 Task: Forward email as attachment with the signature Eleanor Wilson with the subject Request for a transfer from softage.1@softage.net to softage.4@softage.net with the message Can you please provide me with an update on the projects resource allocation?
Action: Mouse moved to (941, 85)
Screenshot: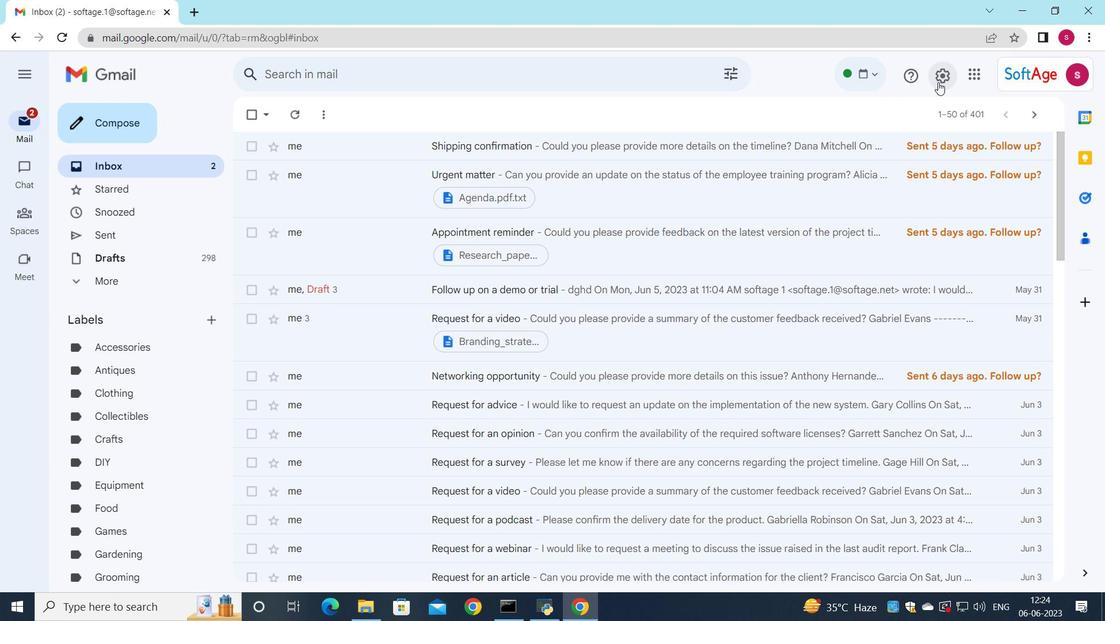 
Action: Mouse pressed left at (941, 85)
Screenshot: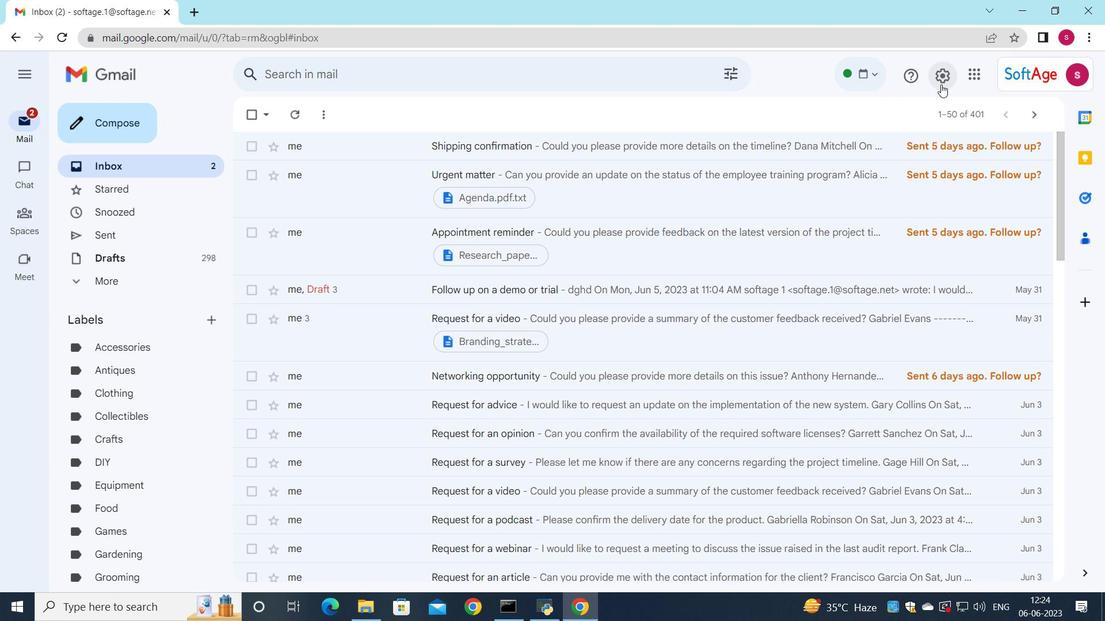 
Action: Mouse moved to (931, 155)
Screenshot: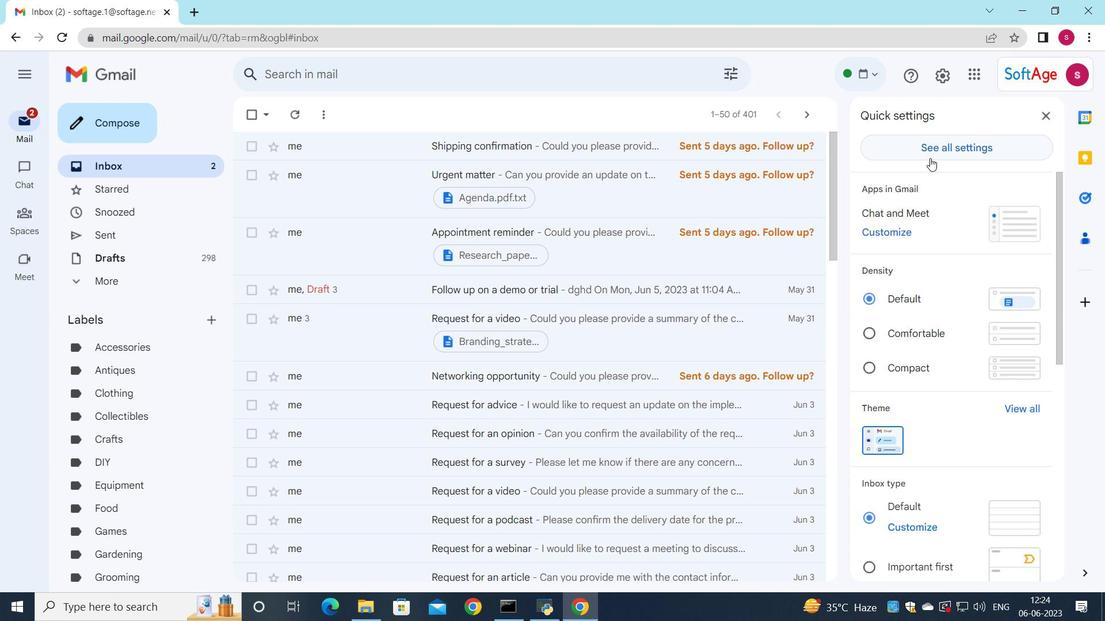 
Action: Mouse pressed left at (931, 155)
Screenshot: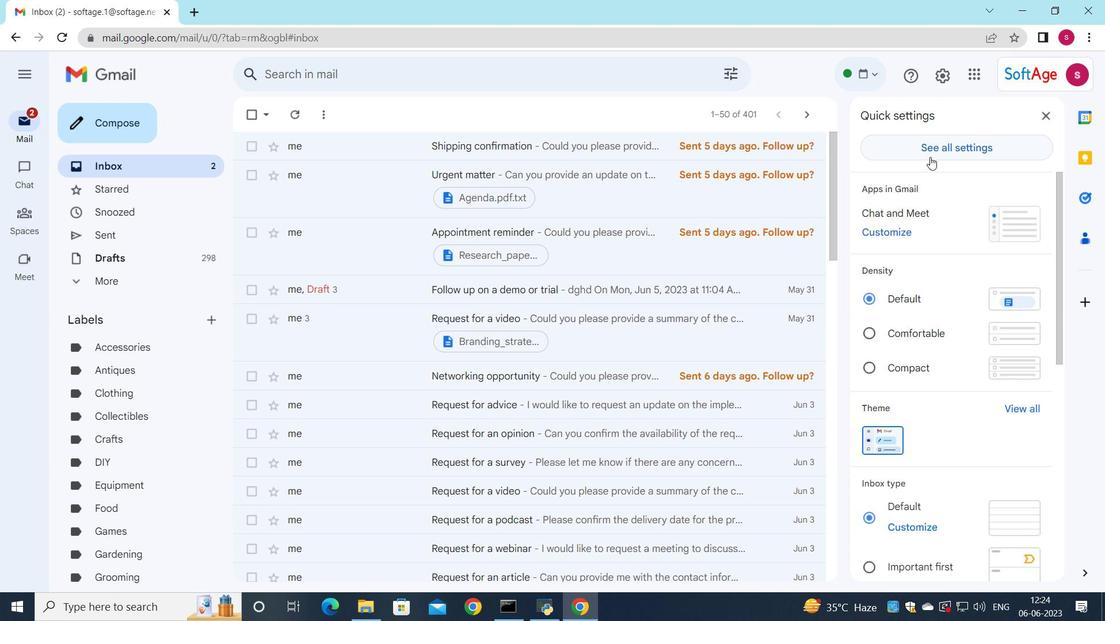 
Action: Mouse moved to (757, 222)
Screenshot: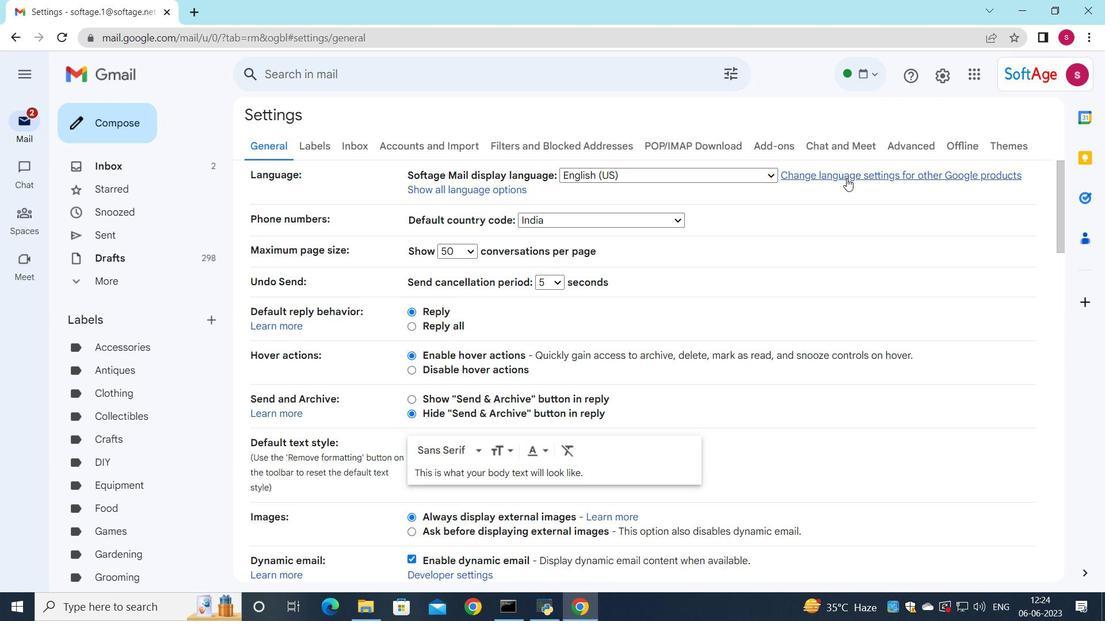 
Action: Mouse scrolled (769, 207) with delta (0, 0)
Screenshot: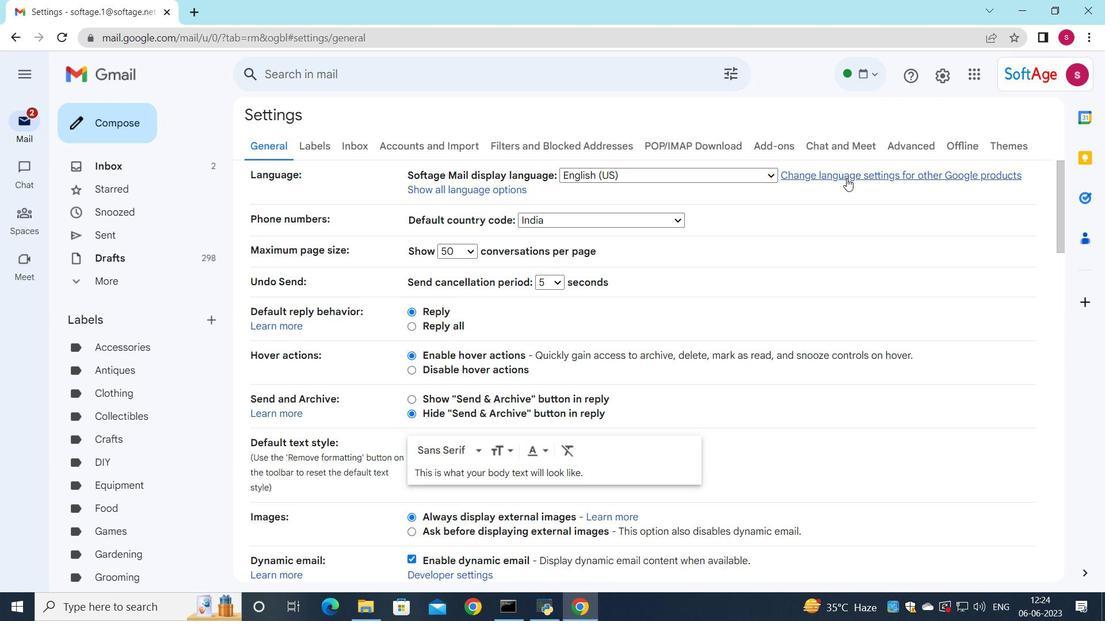 
Action: Mouse moved to (755, 224)
Screenshot: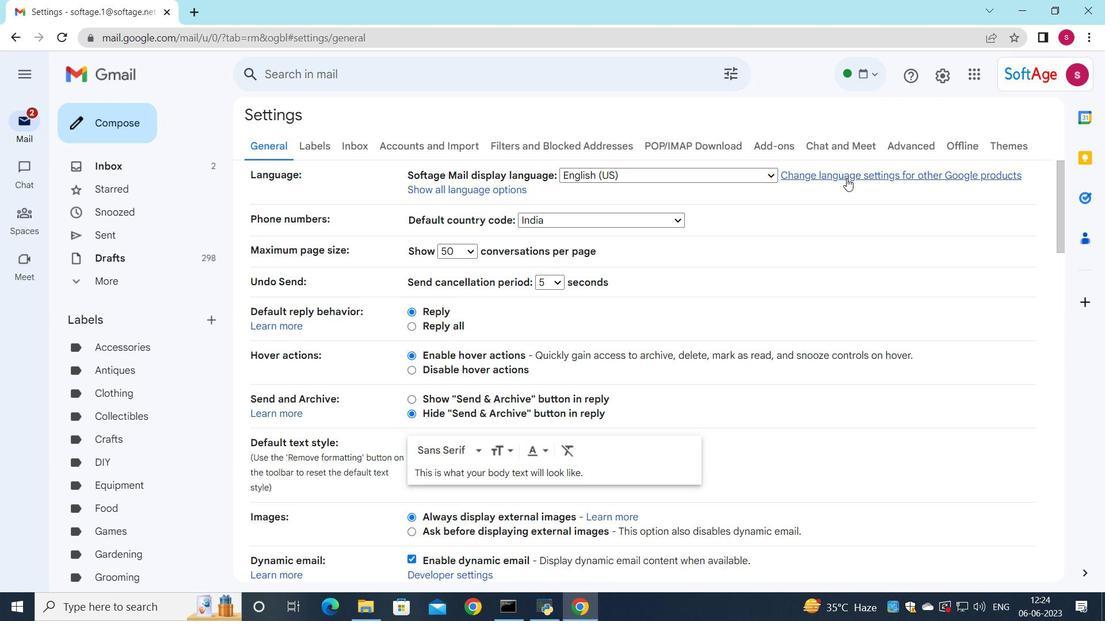
Action: Mouse scrolled (764, 211) with delta (0, 0)
Screenshot: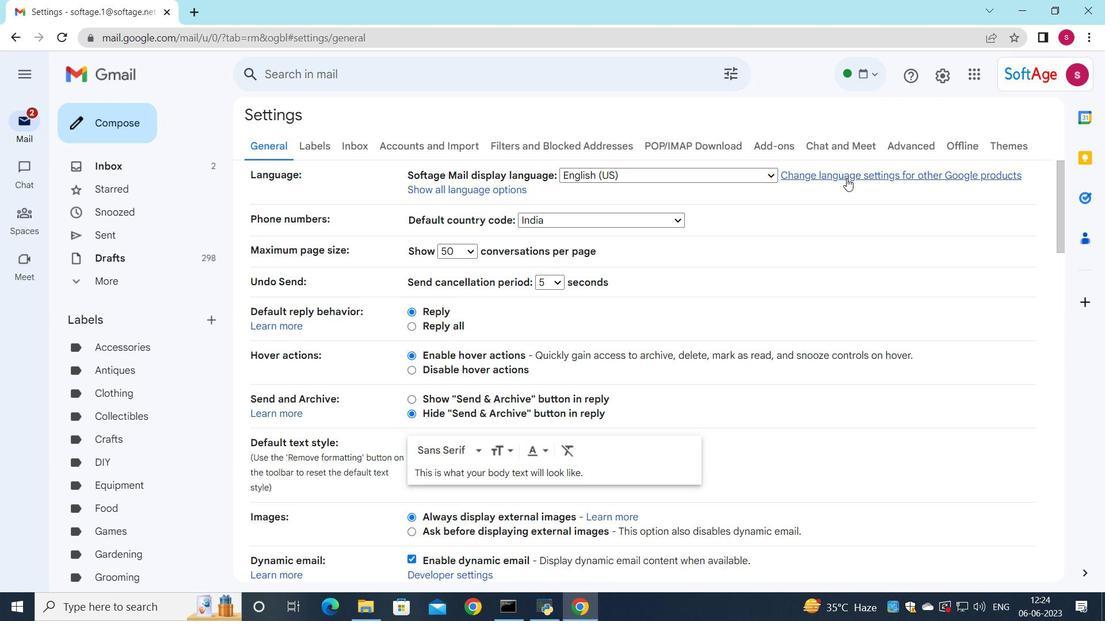 
Action: Mouse moved to (753, 227)
Screenshot: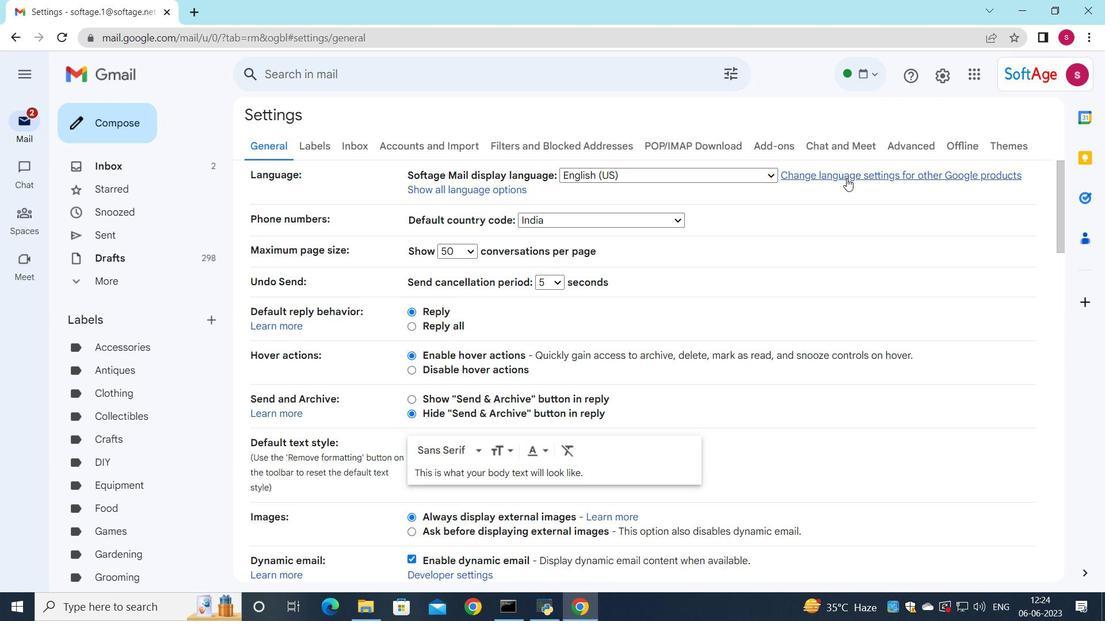 
Action: Mouse scrolled (760, 217) with delta (0, 0)
Screenshot: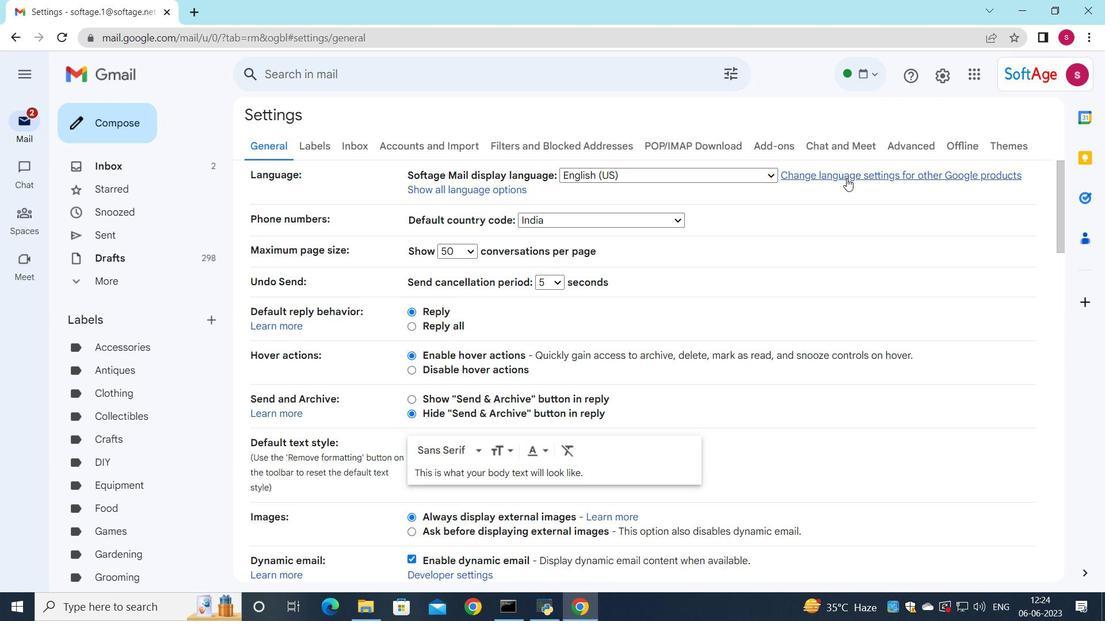 
Action: Mouse moved to (717, 253)
Screenshot: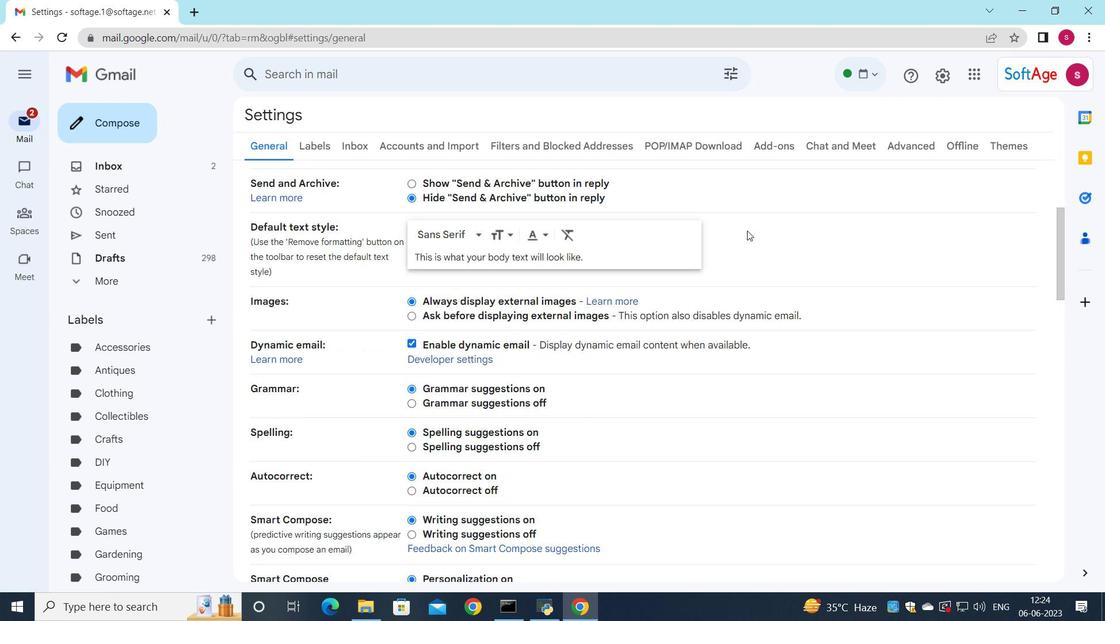 
Action: Mouse scrolled (717, 252) with delta (0, 0)
Screenshot: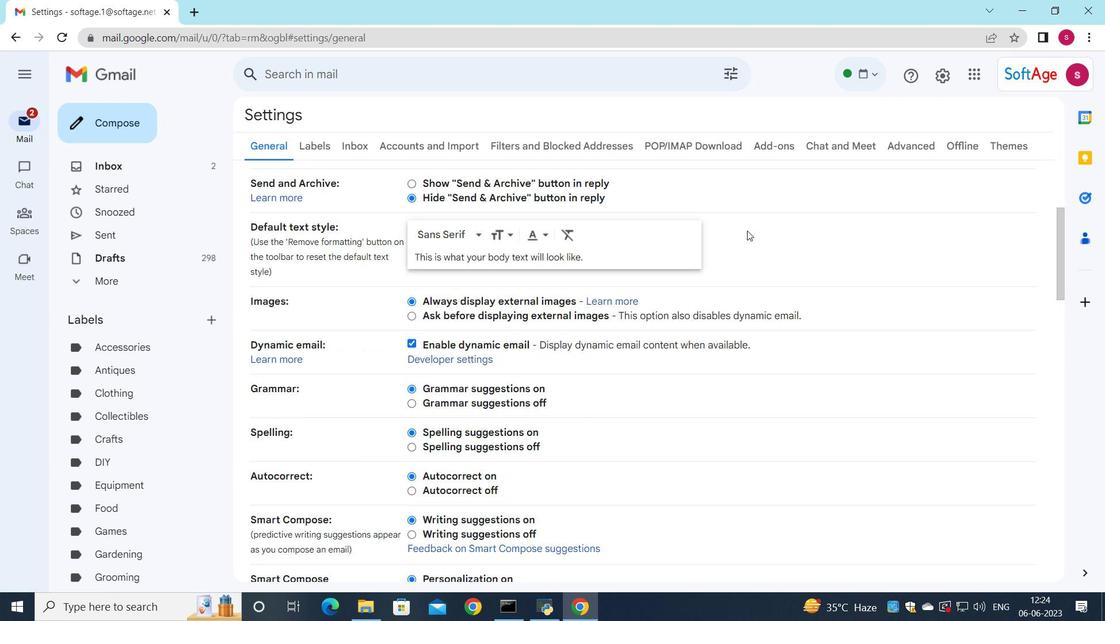 
Action: Mouse moved to (714, 258)
Screenshot: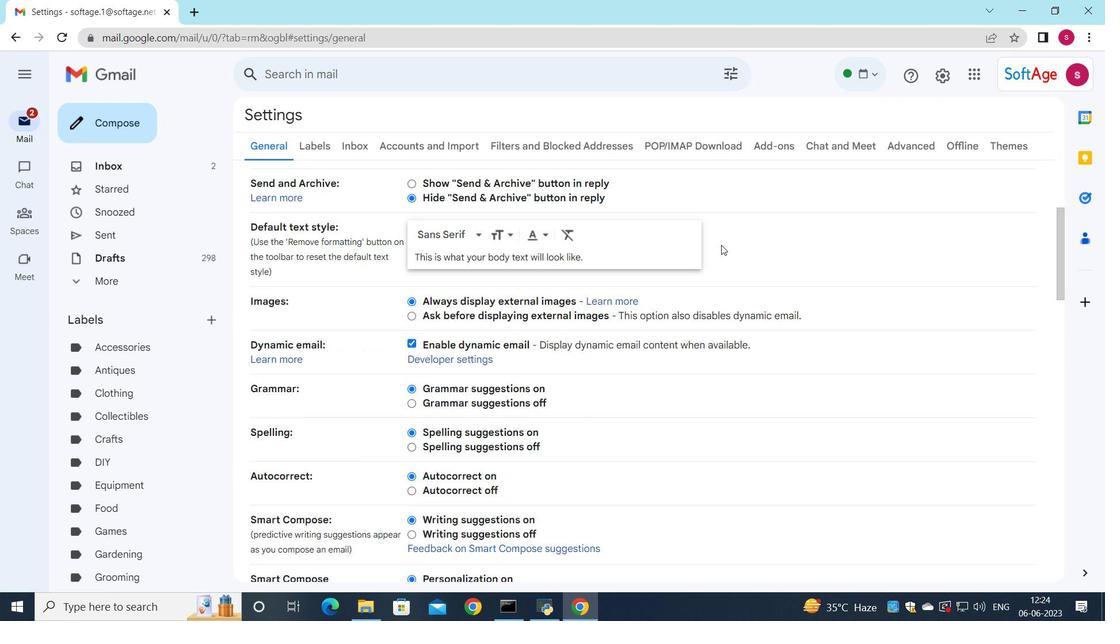 
Action: Mouse scrolled (714, 257) with delta (0, 0)
Screenshot: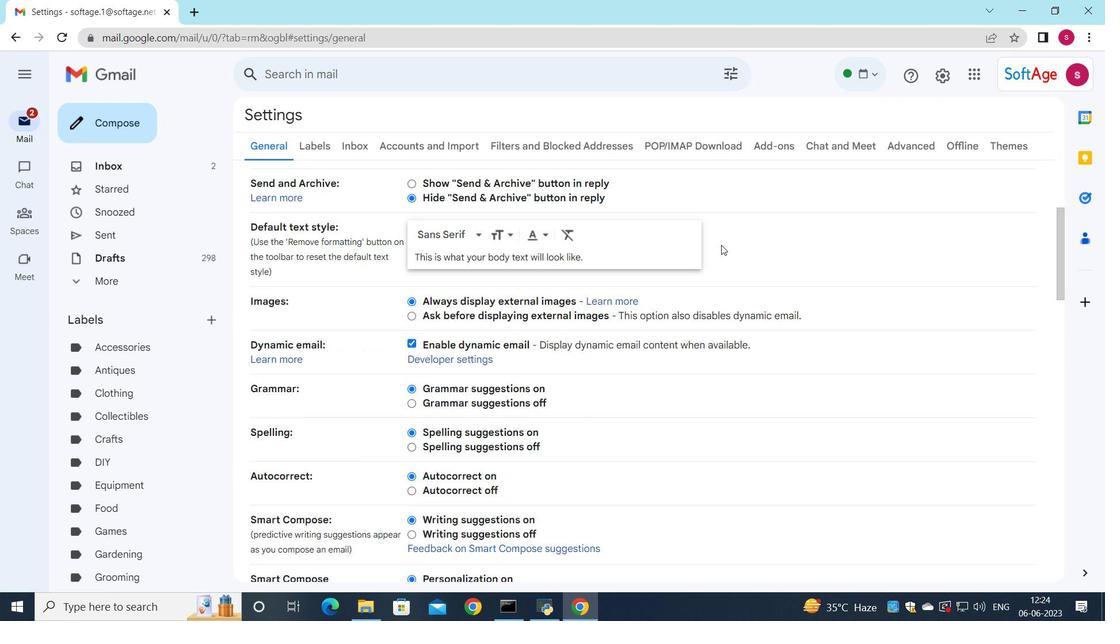 
Action: Mouse moved to (702, 282)
Screenshot: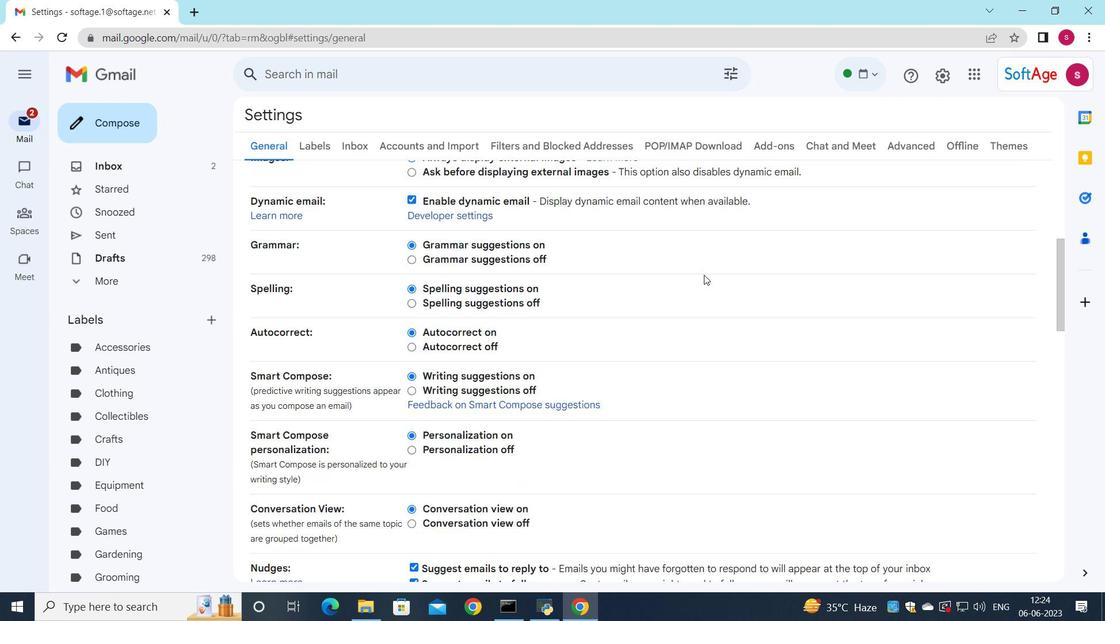 
Action: Mouse scrolled (702, 282) with delta (0, 0)
Screenshot: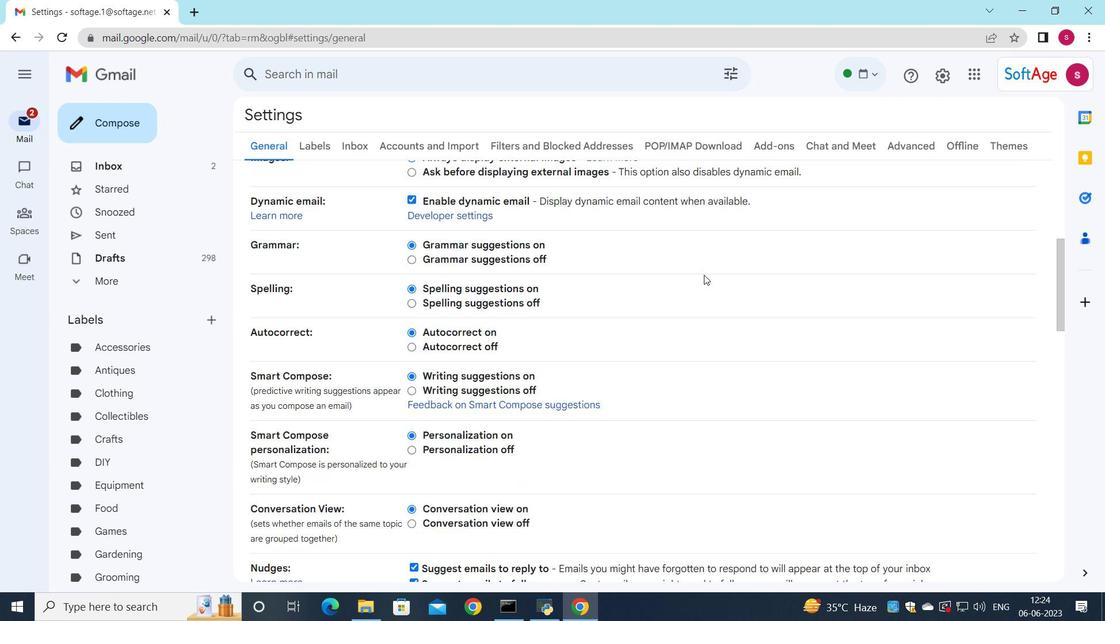 
Action: Mouse moved to (700, 284)
Screenshot: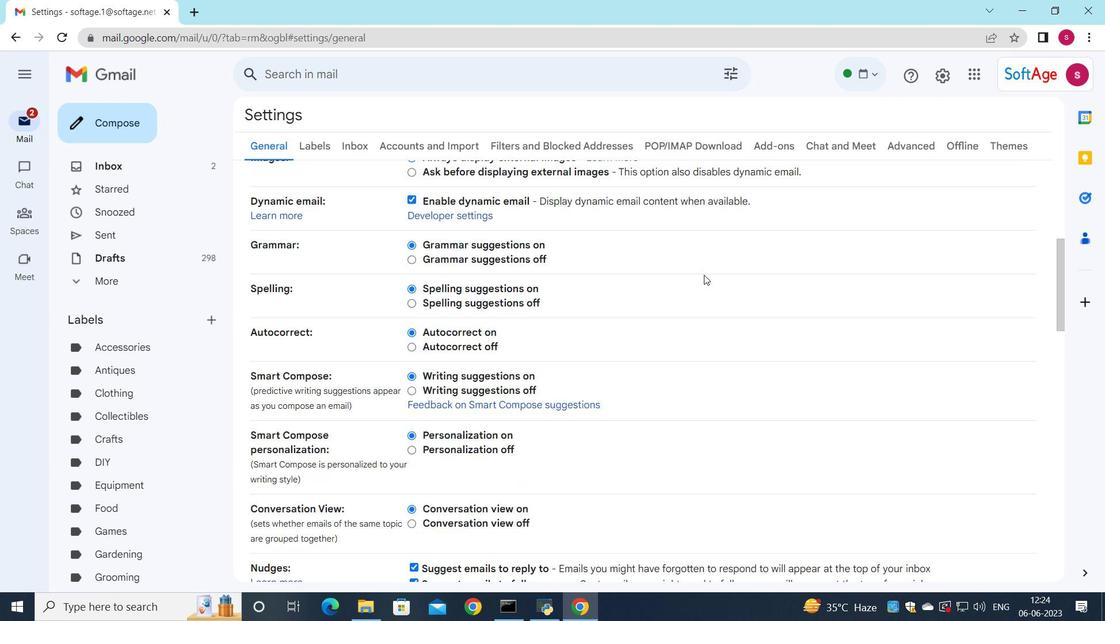 
Action: Mouse scrolled (700, 283) with delta (0, 0)
Screenshot: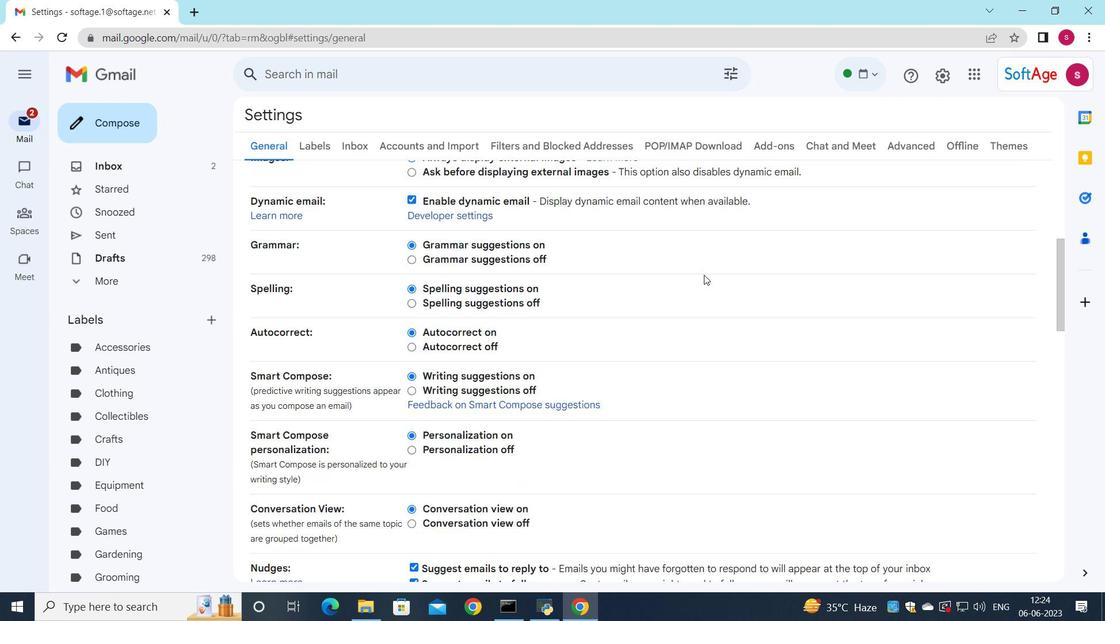 
Action: Mouse moved to (699, 289)
Screenshot: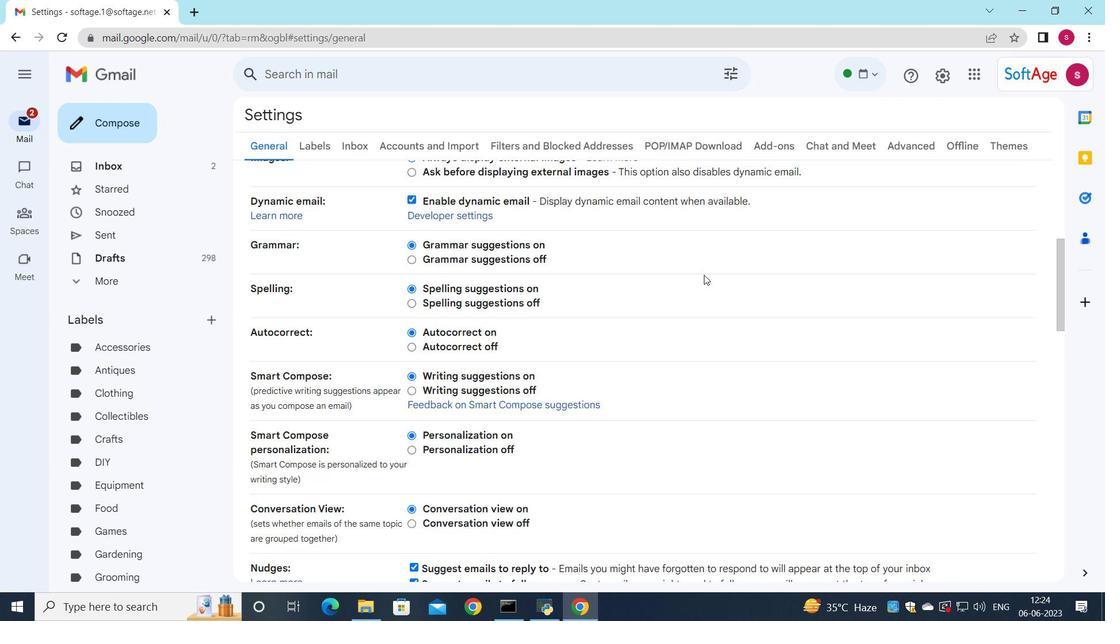 
Action: Mouse scrolled (699, 288) with delta (0, 0)
Screenshot: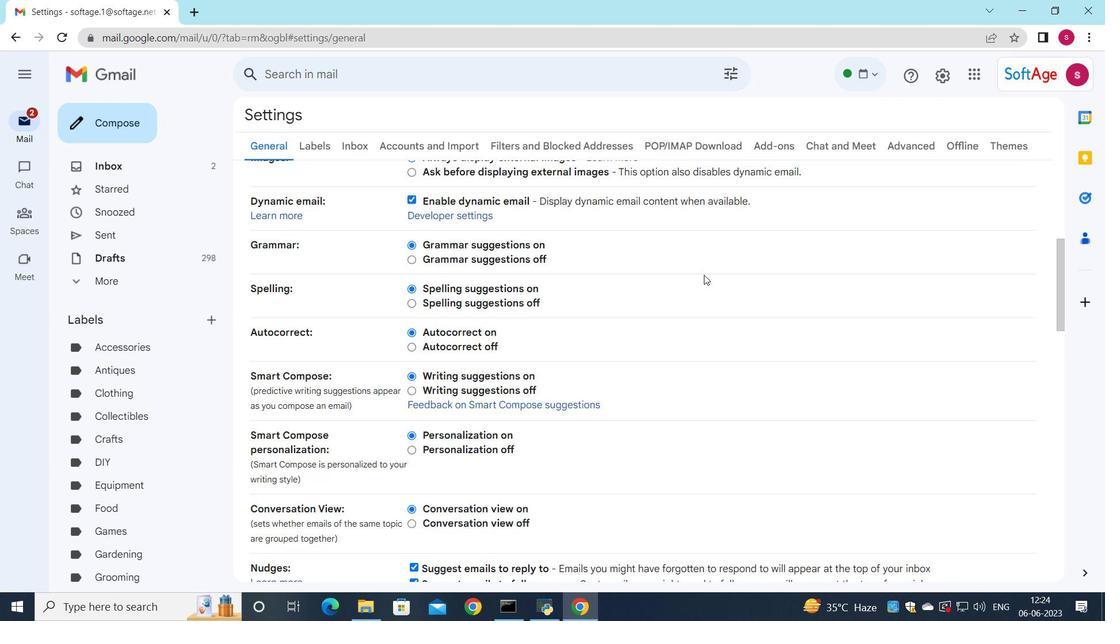 
Action: Mouse moved to (699, 296)
Screenshot: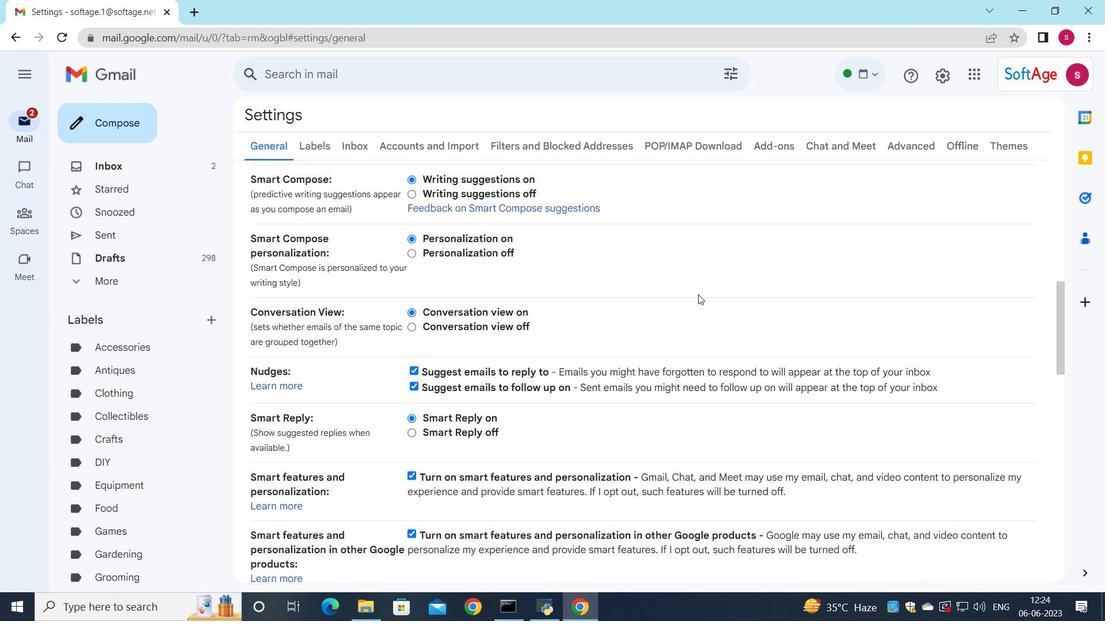 
Action: Mouse scrolled (699, 295) with delta (0, 0)
Screenshot: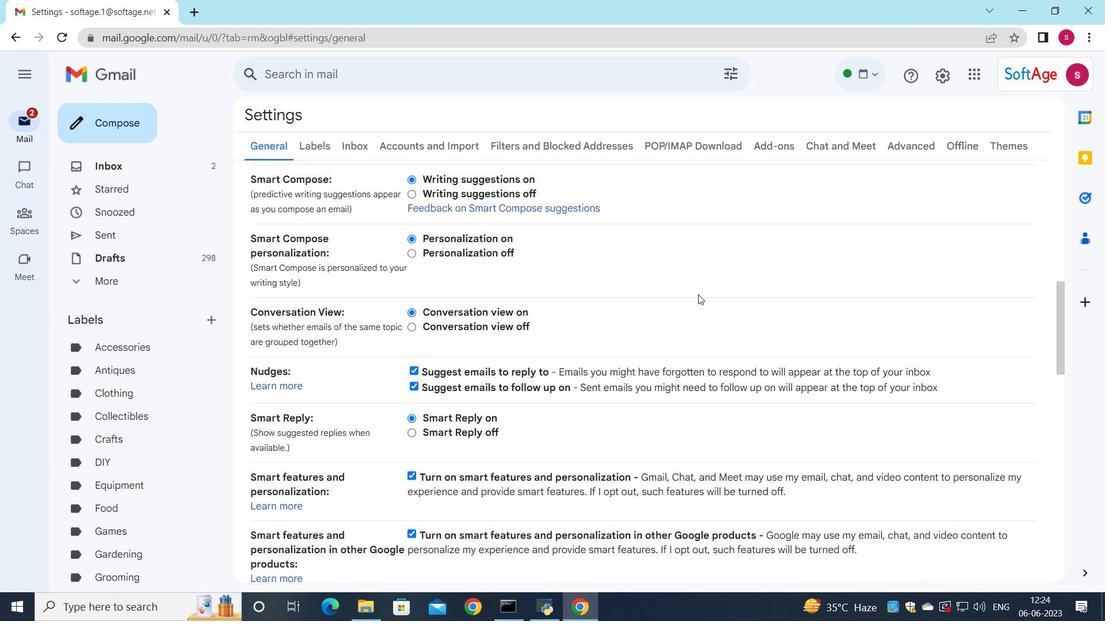 
Action: Mouse moved to (699, 296)
Screenshot: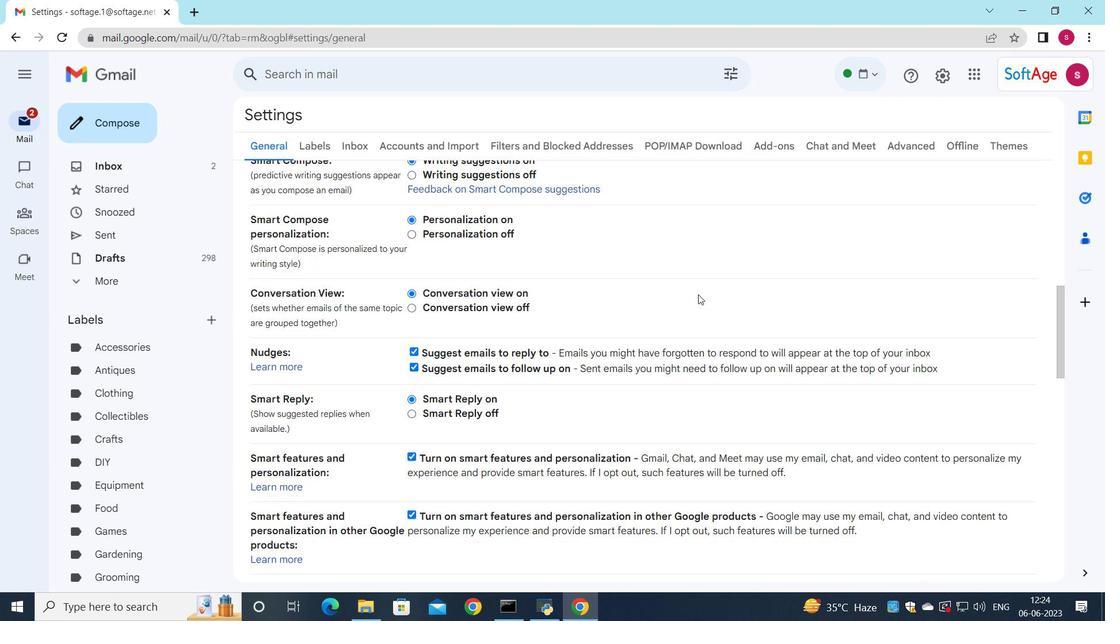 
Action: Mouse scrolled (699, 296) with delta (0, 0)
Screenshot: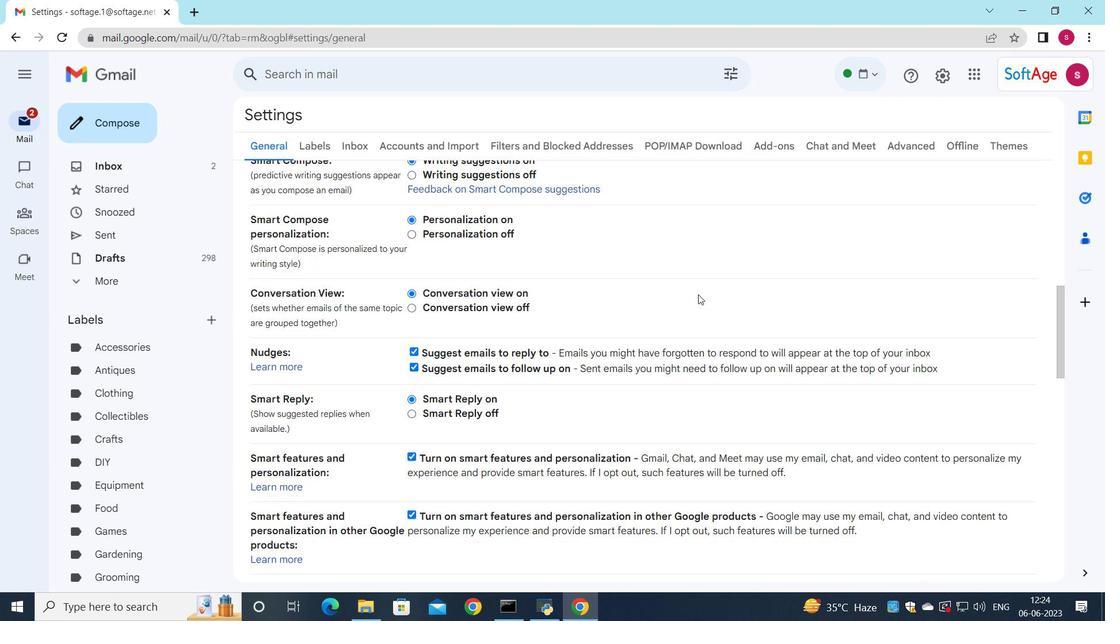 
Action: Mouse moved to (697, 300)
Screenshot: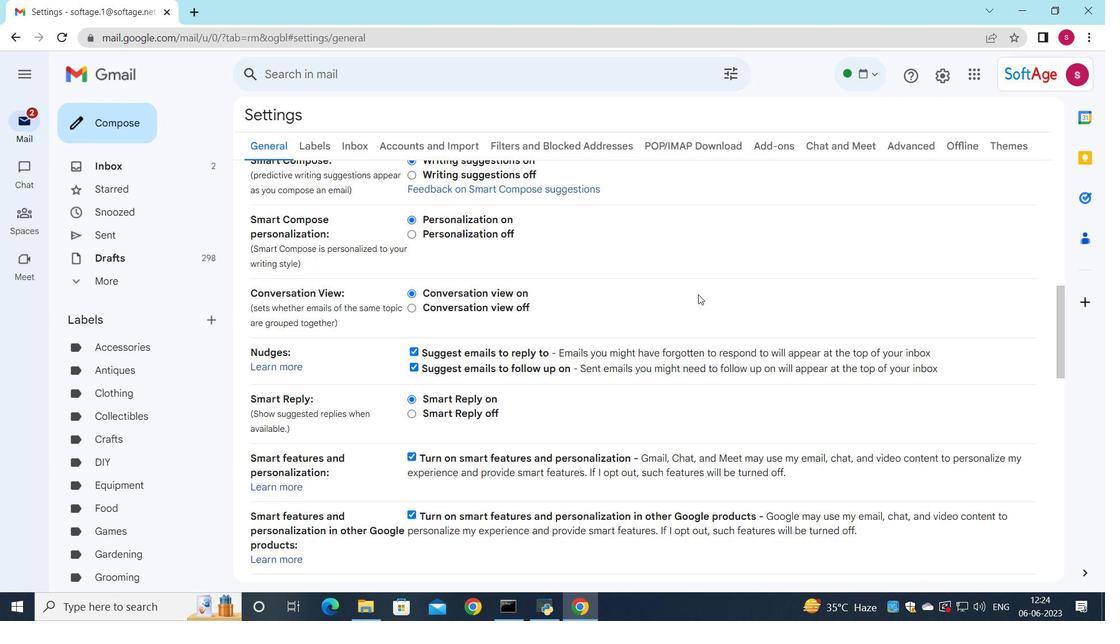 
Action: Mouse scrolled (697, 299) with delta (0, 0)
Screenshot: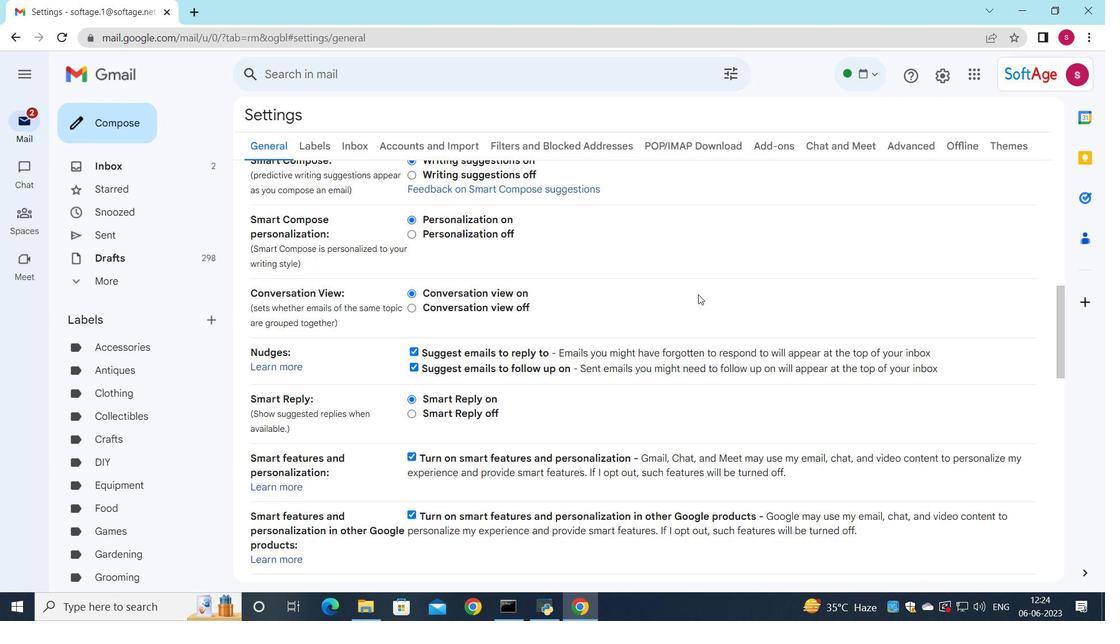 
Action: Mouse moved to (697, 302)
Screenshot: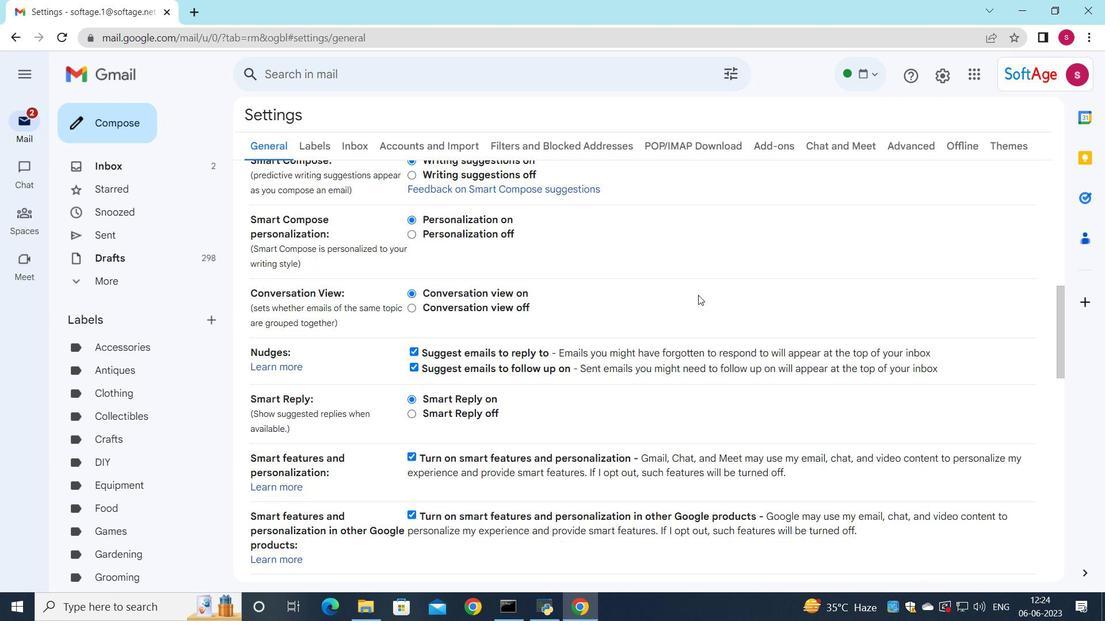 
Action: Mouse scrolled (697, 302) with delta (0, 0)
Screenshot: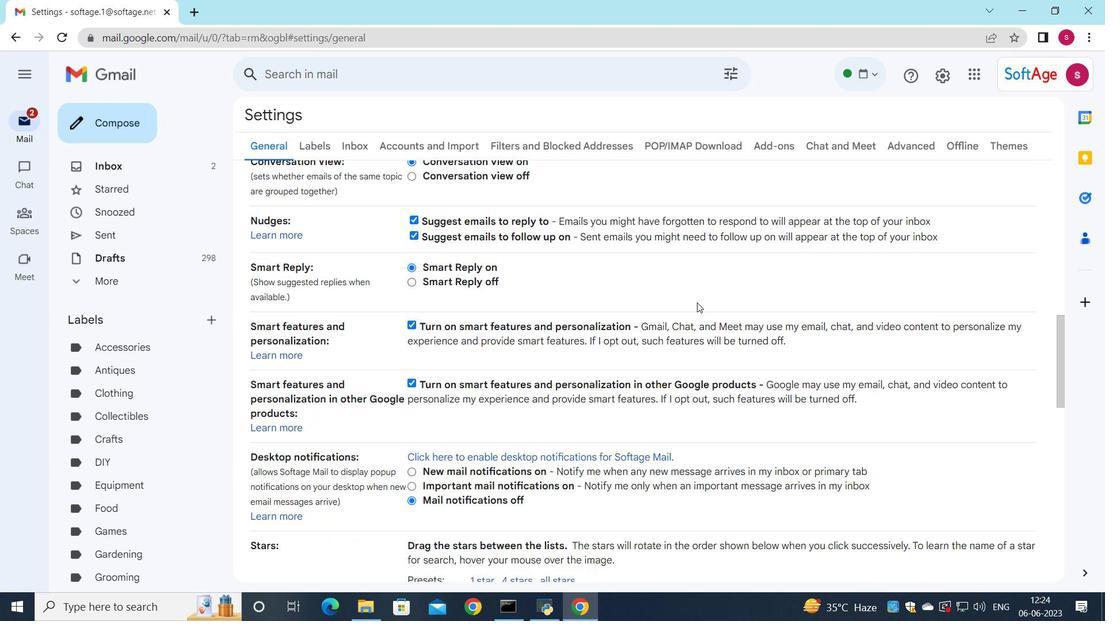 
Action: Mouse scrolled (697, 302) with delta (0, 0)
Screenshot: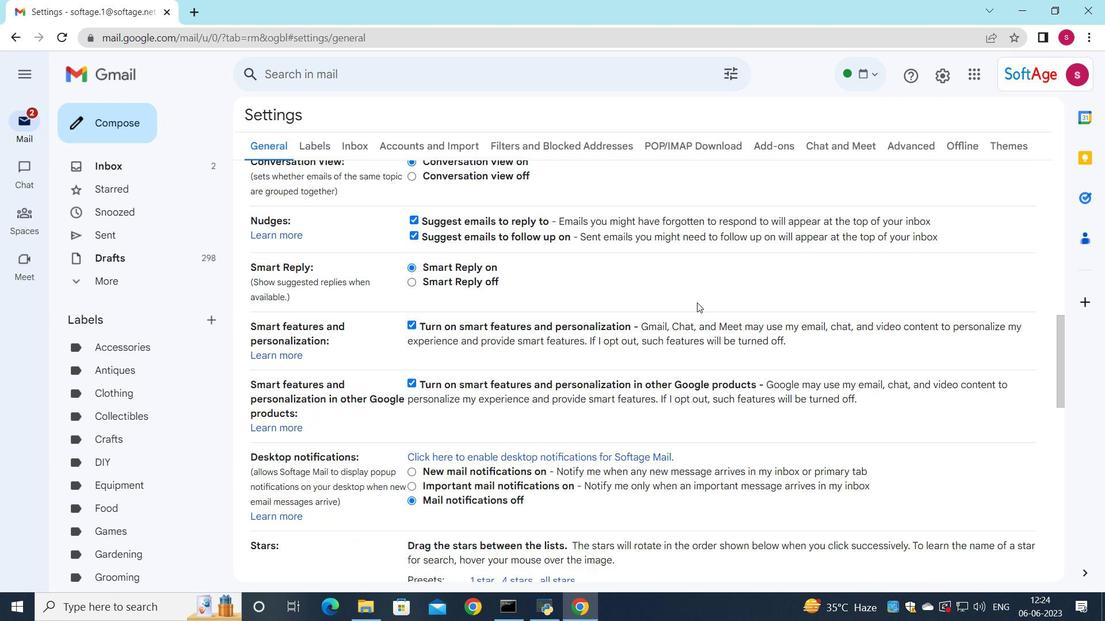 
Action: Mouse scrolled (697, 302) with delta (0, 0)
Screenshot: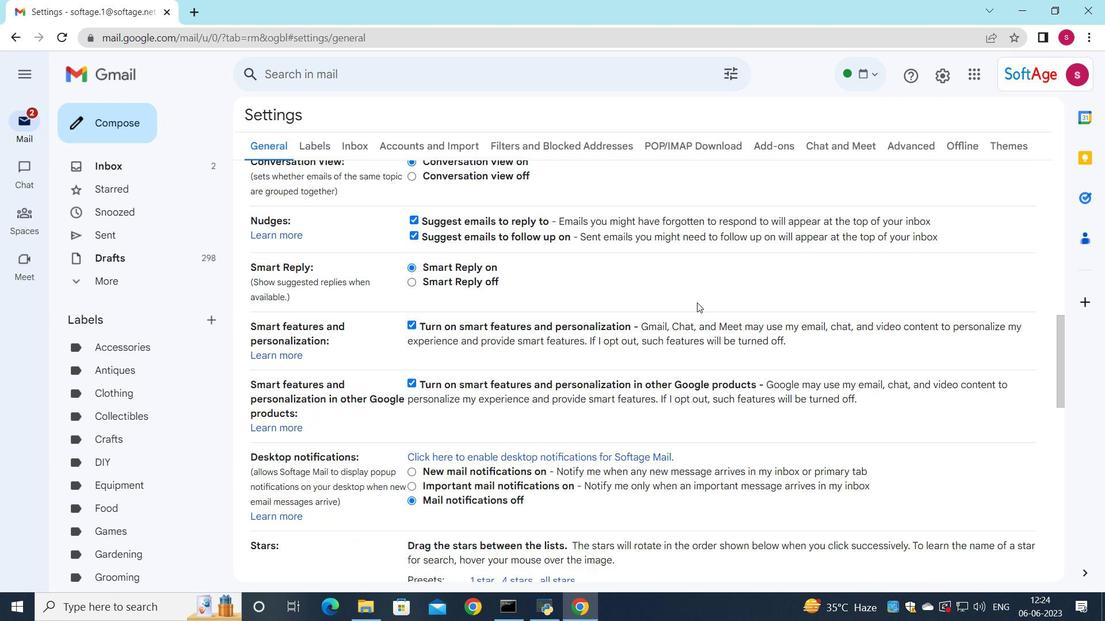 
Action: Mouse moved to (692, 308)
Screenshot: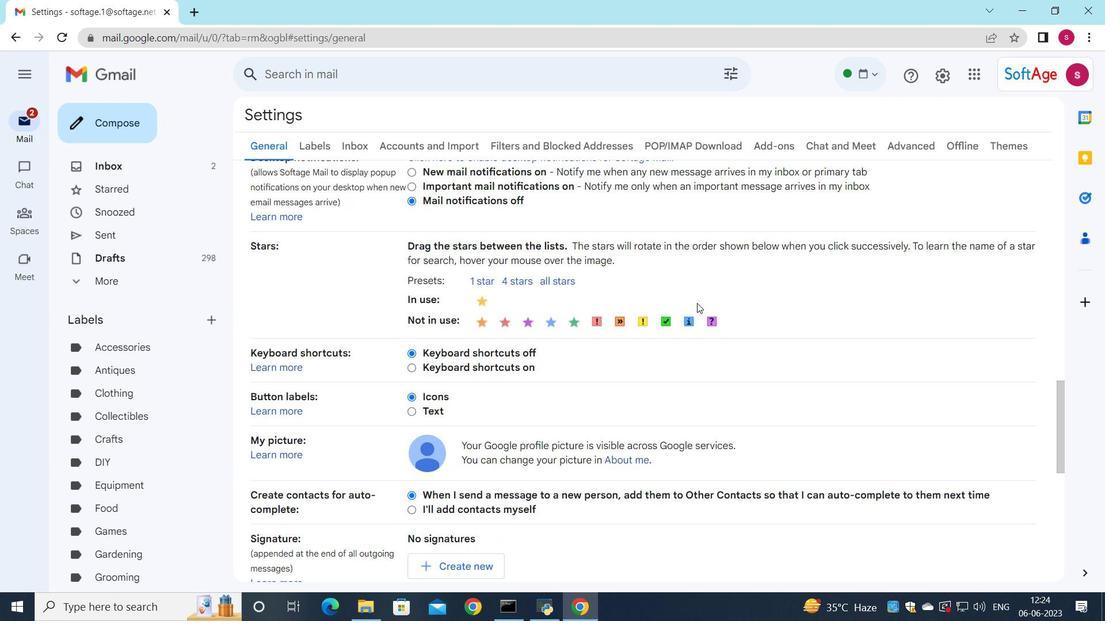 
Action: Mouse scrolled (692, 308) with delta (0, 0)
Screenshot: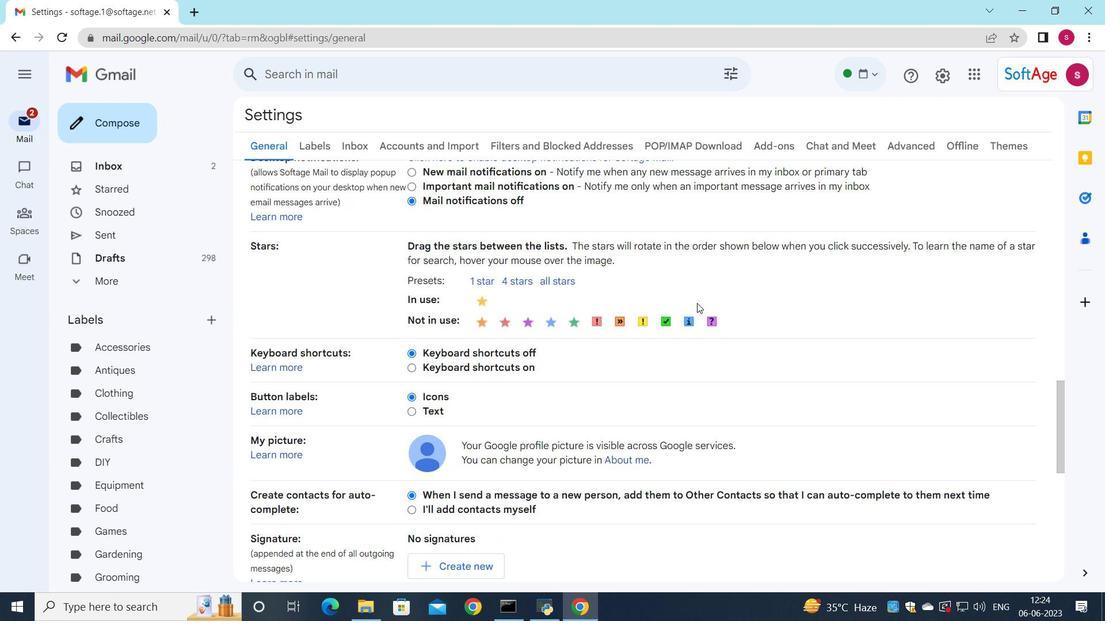 
Action: Mouse moved to (692, 309)
Screenshot: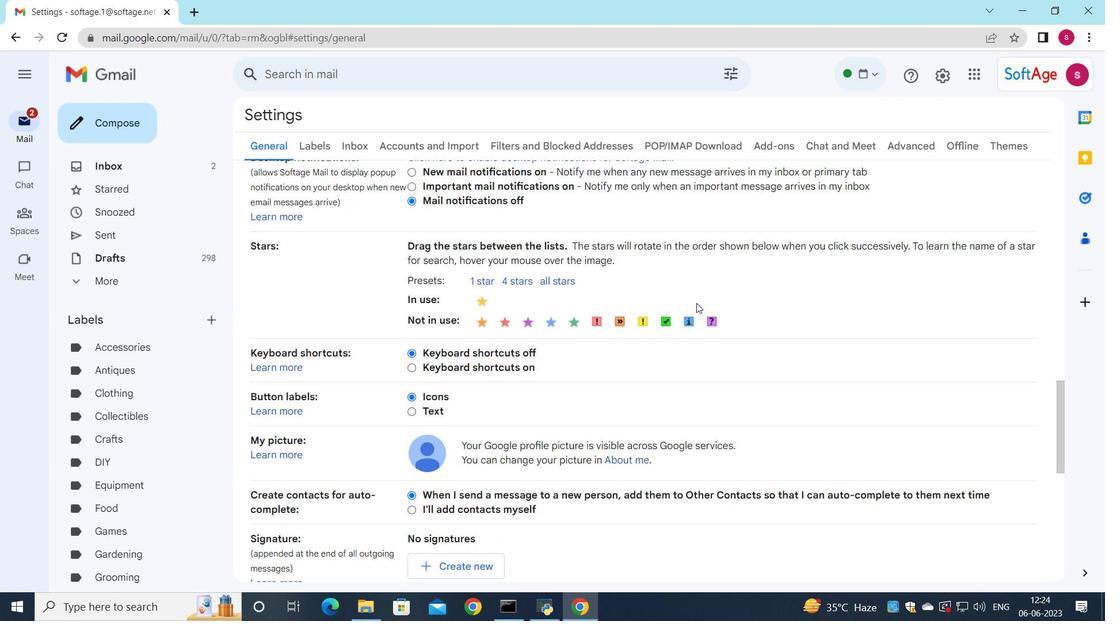 
Action: Mouse scrolled (692, 309) with delta (0, 0)
Screenshot: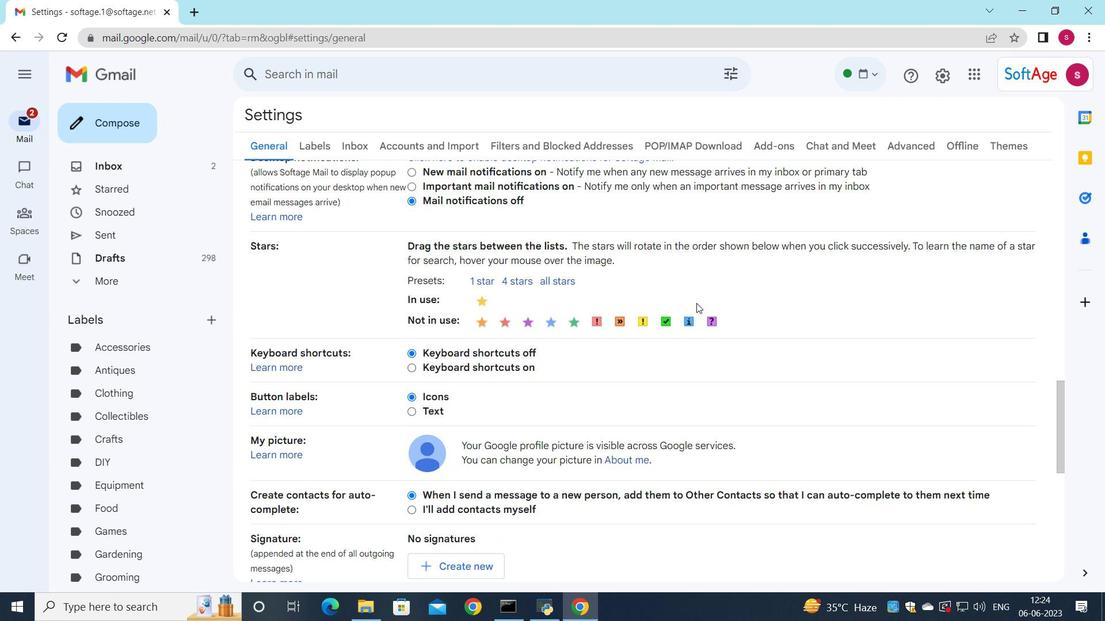 
Action: Mouse moved to (690, 312)
Screenshot: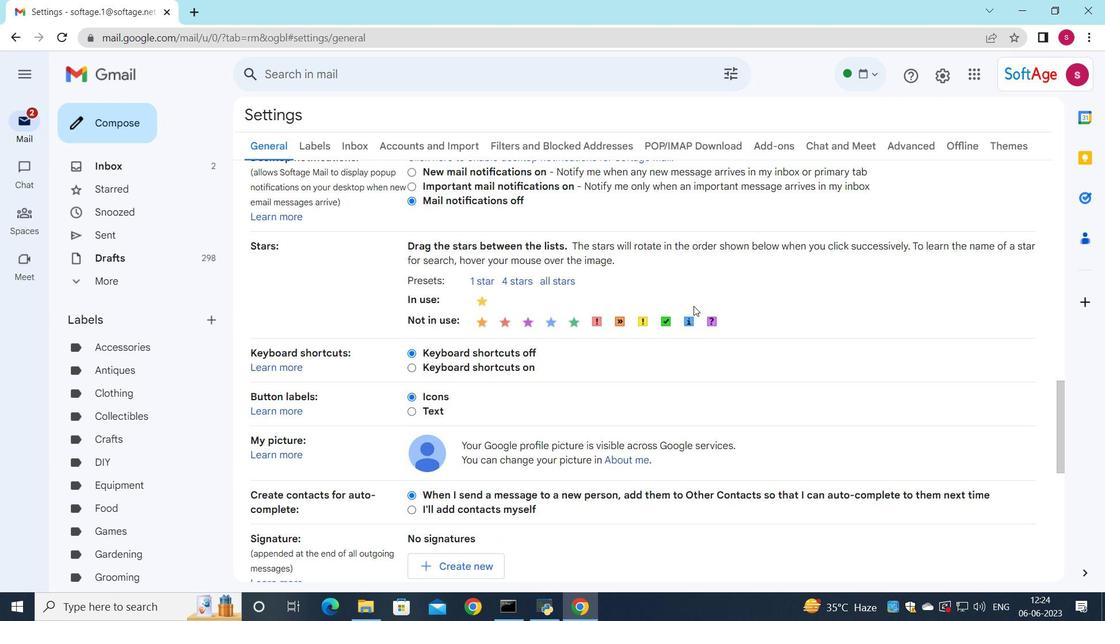 
Action: Mouse scrolled (690, 311) with delta (0, 0)
Screenshot: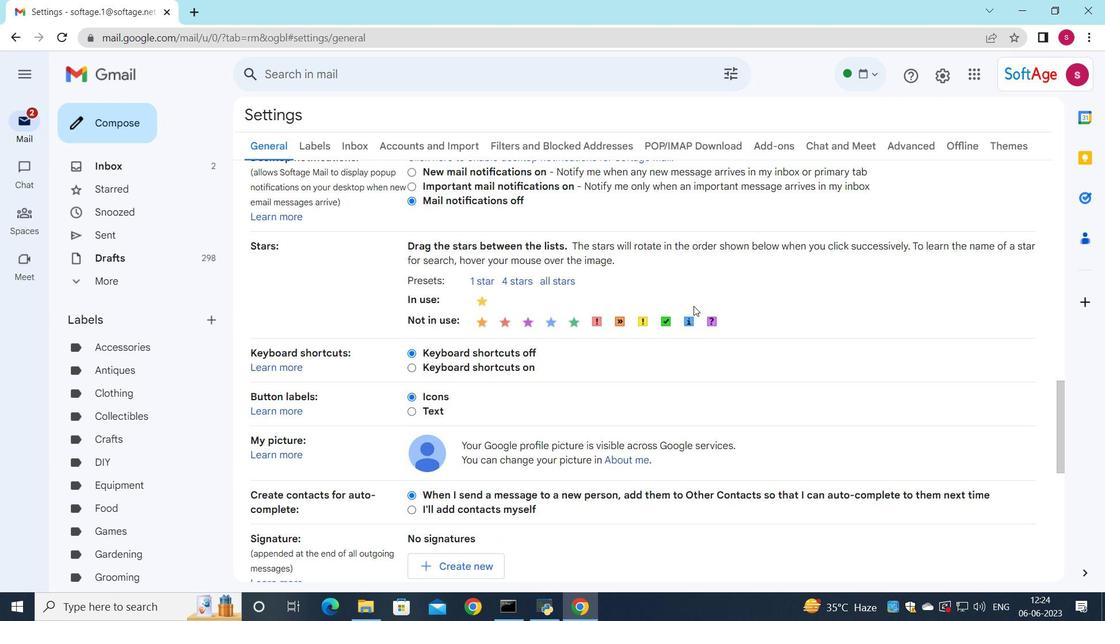 
Action: Mouse moved to (476, 355)
Screenshot: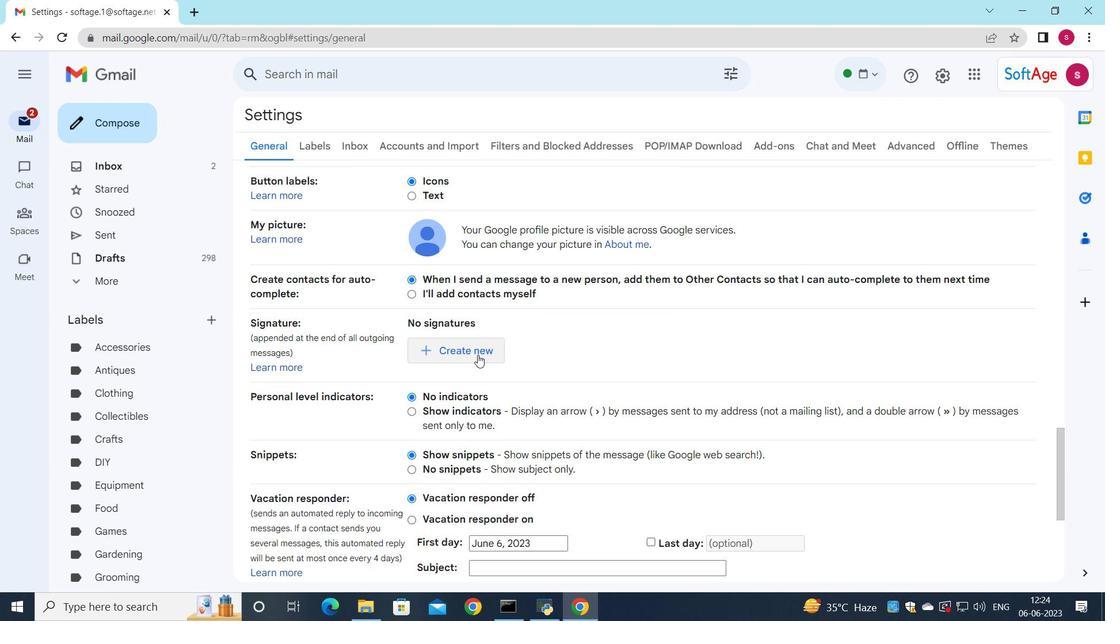 
Action: Mouse pressed left at (476, 355)
Screenshot: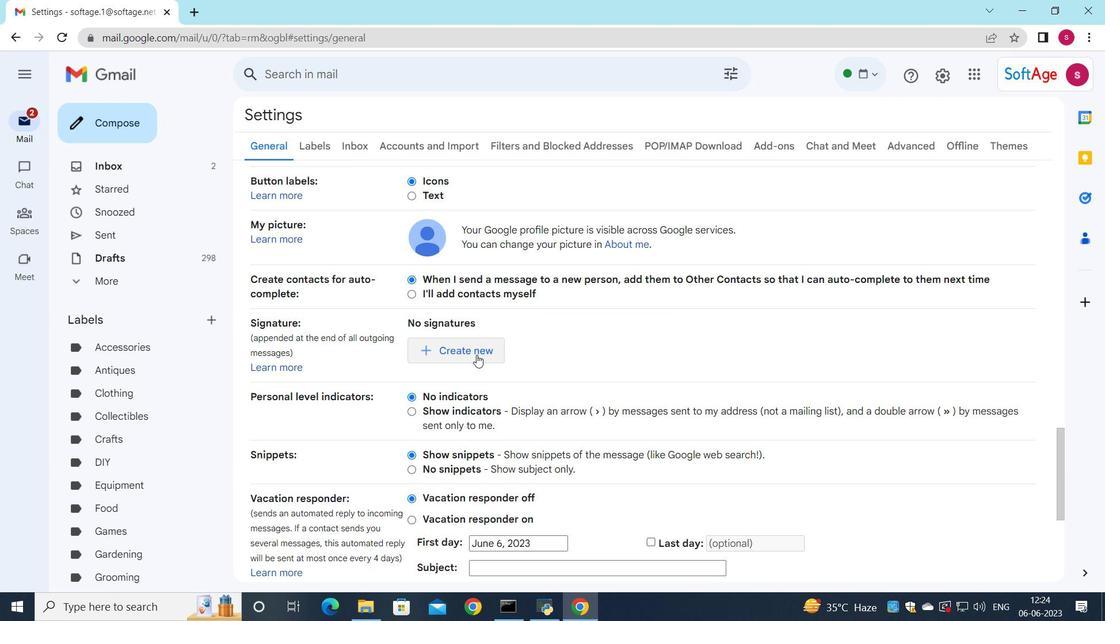 
Action: Mouse moved to (554, 296)
Screenshot: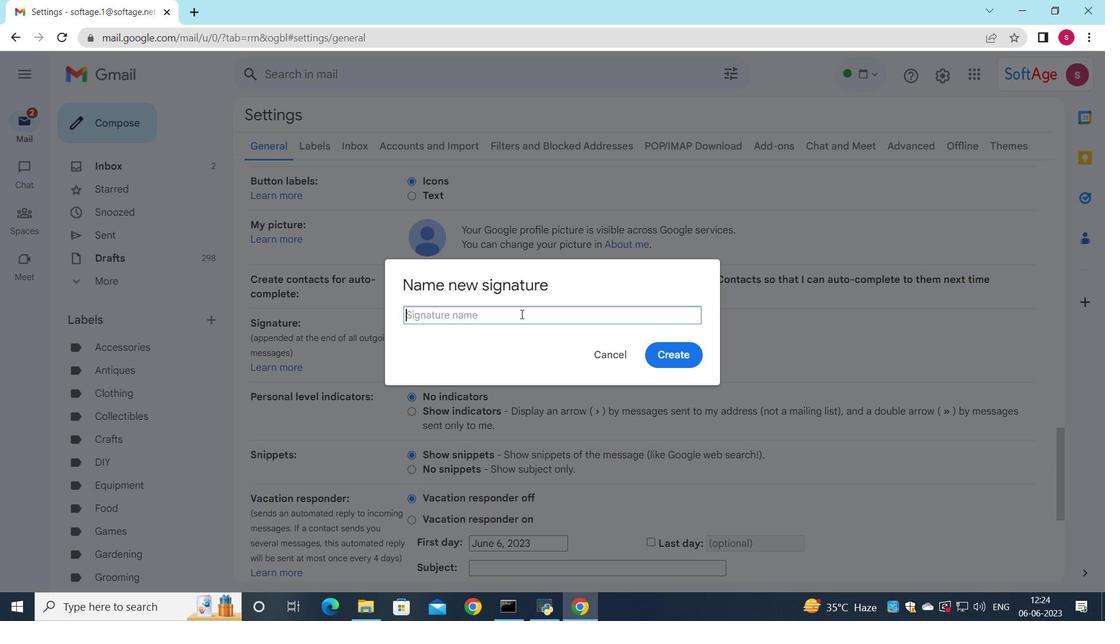 
Action: Key pressed <Key.shift>Eleanor<Key.space><Key.shift>Wilson
Screenshot: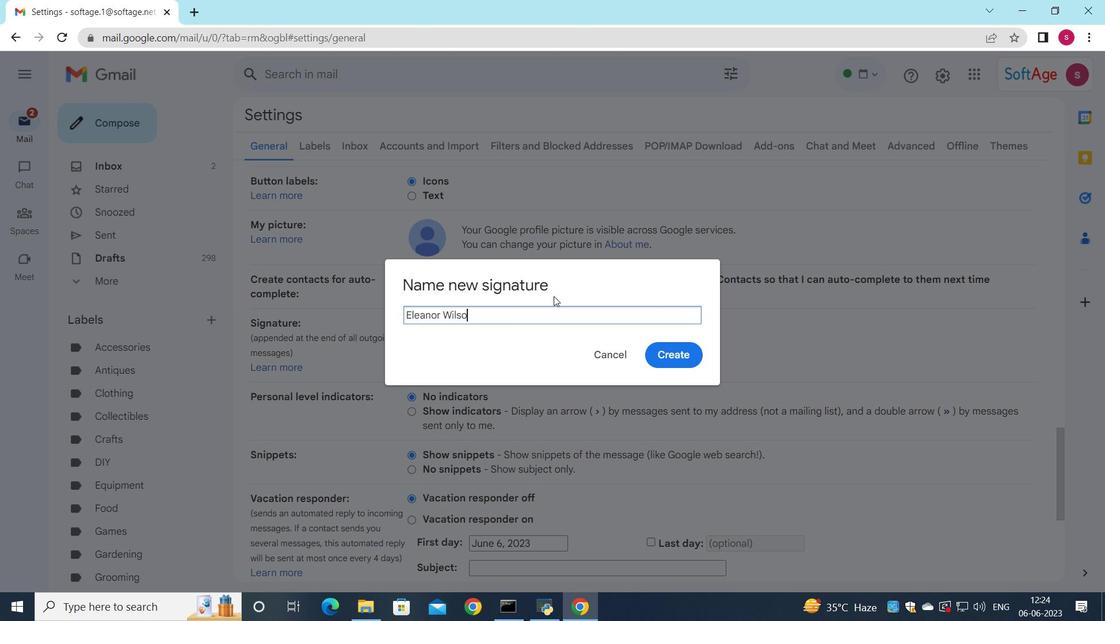 
Action: Mouse moved to (682, 361)
Screenshot: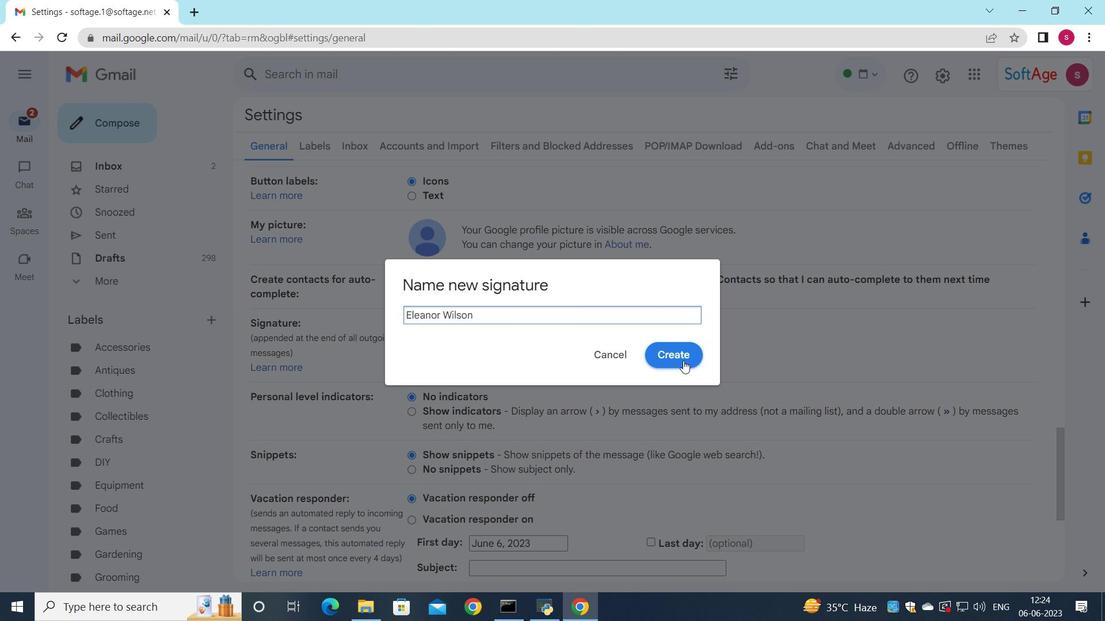 
Action: Mouse pressed left at (682, 361)
Screenshot: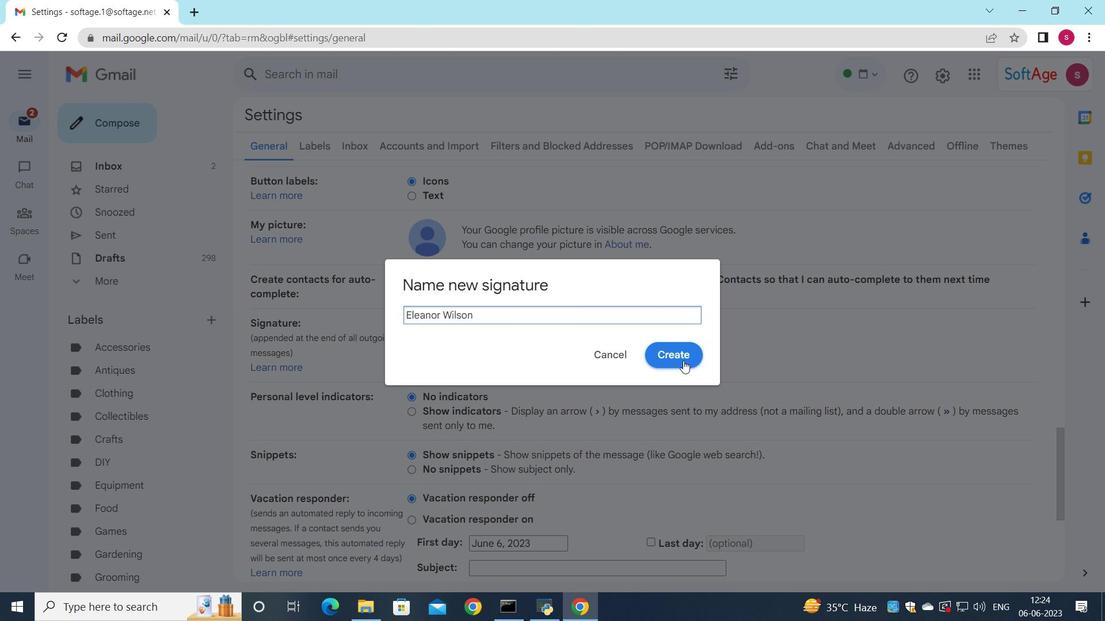 
Action: Mouse moved to (666, 361)
Screenshot: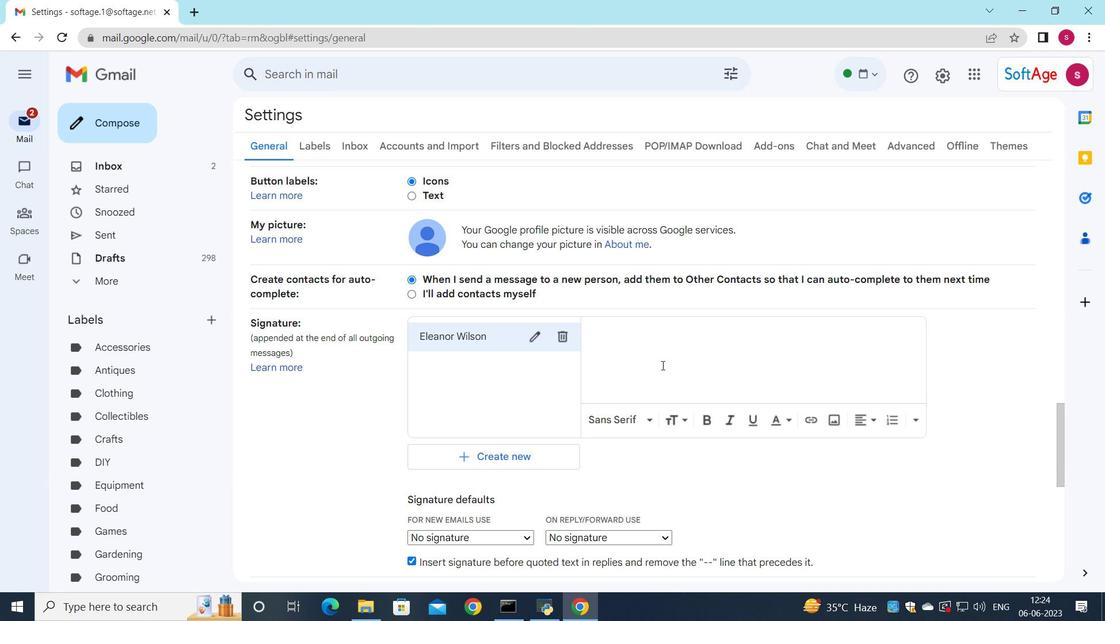 
Action: Mouse pressed left at (666, 361)
Screenshot: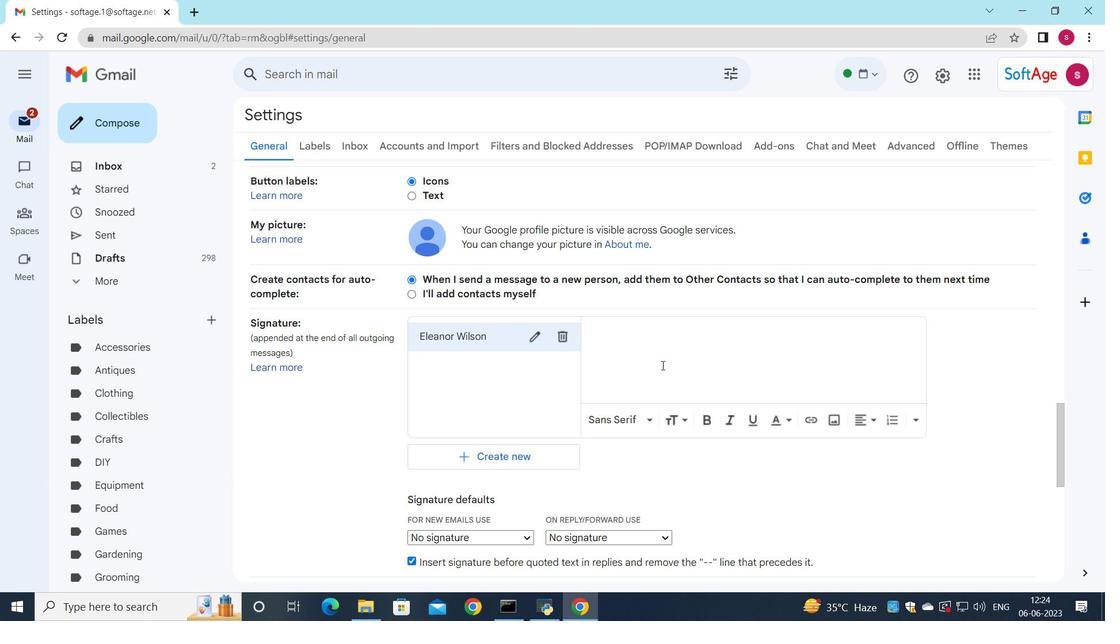 
Action: Key pressed <Key.shift>Eleanor<Key.space><Key.shift><Key.shift><Key.shift><Key.shift><Key.shift><Key.shift><Key.shift><Key.shift><Key.shift><Key.shift><Key.shift><Key.shift><Key.shift><Key.shift><Key.shift><Key.shift><Key.shift><Key.shift><Key.shift><Key.shift><Key.shift><Key.shift><Key.shift><Key.shift><Key.shift>Wilson
Screenshot: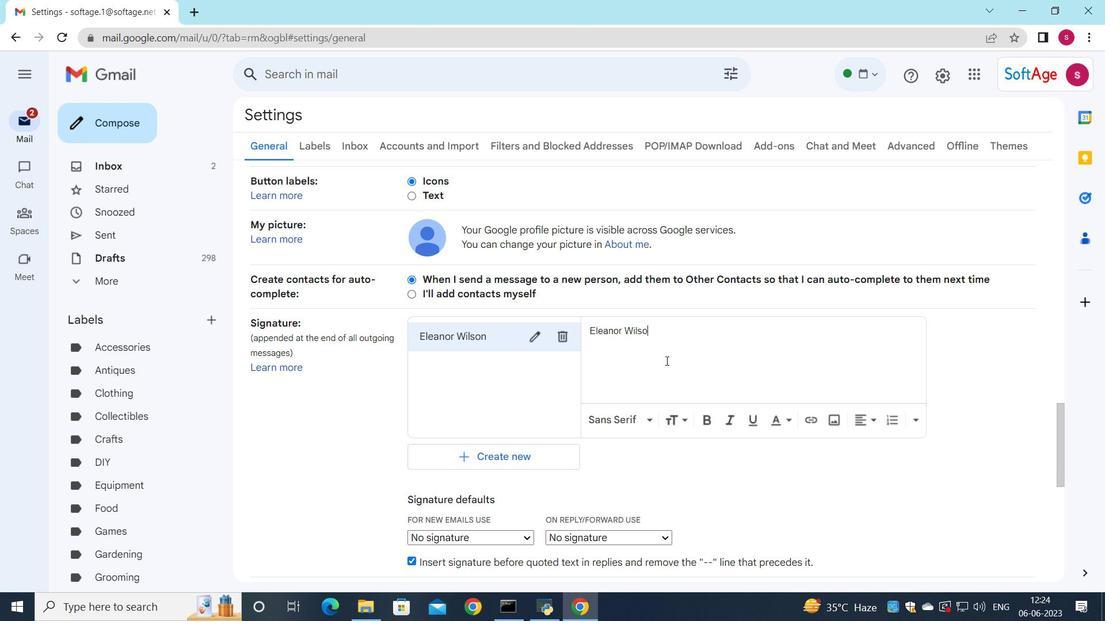 
Action: Mouse scrolled (666, 360) with delta (0, 0)
Screenshot: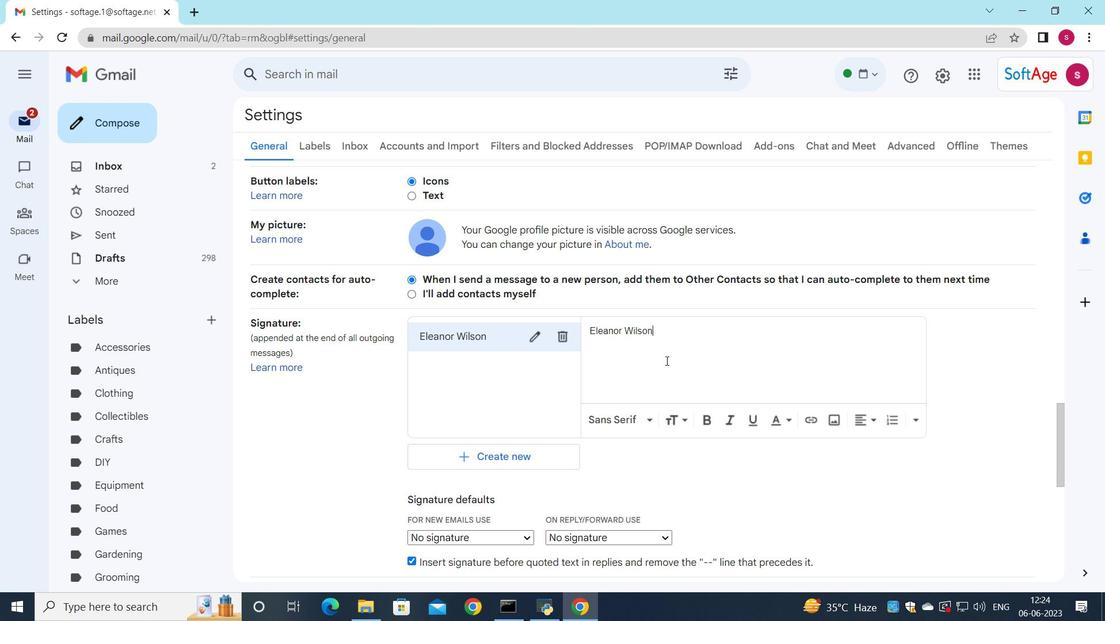 
Action: Mouse scrolled (666, 360) with delta (0, 0)
Screenshot: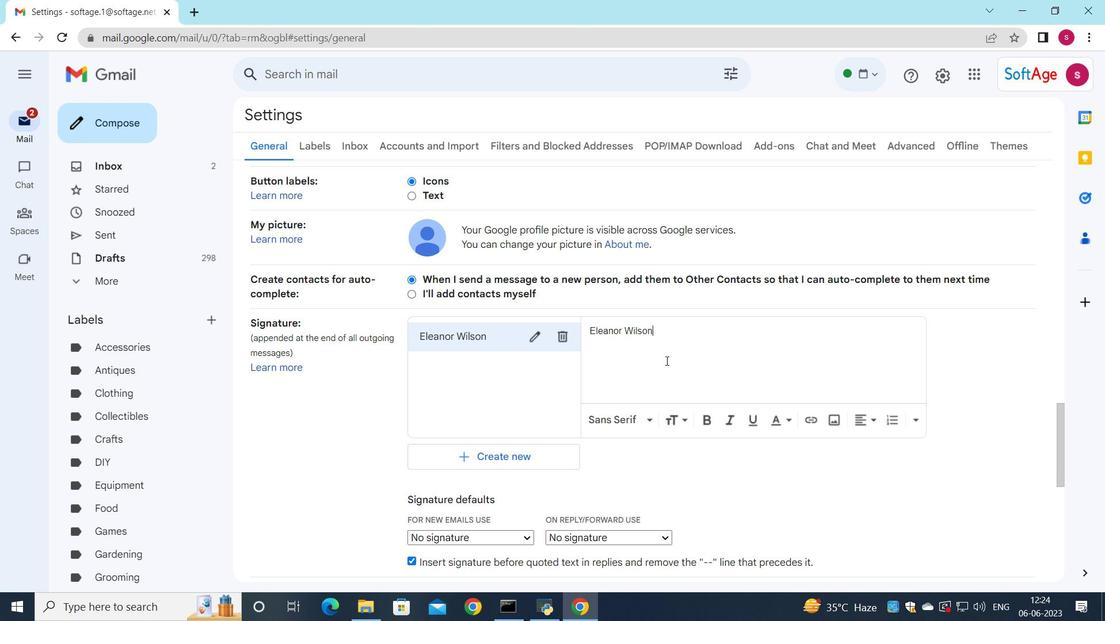 
Action: Mouse scrolled (666, 360) with delta (0, 0)
Screenshot: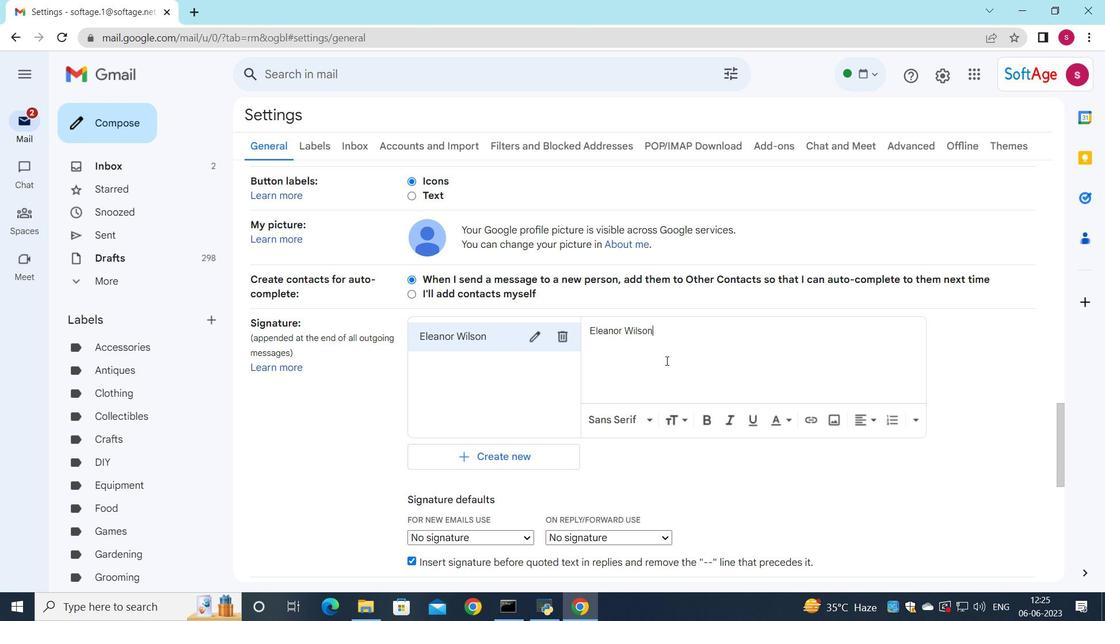 
Action: Mouse scrolled (666, 360) with delta (0, 0)
Screenshot: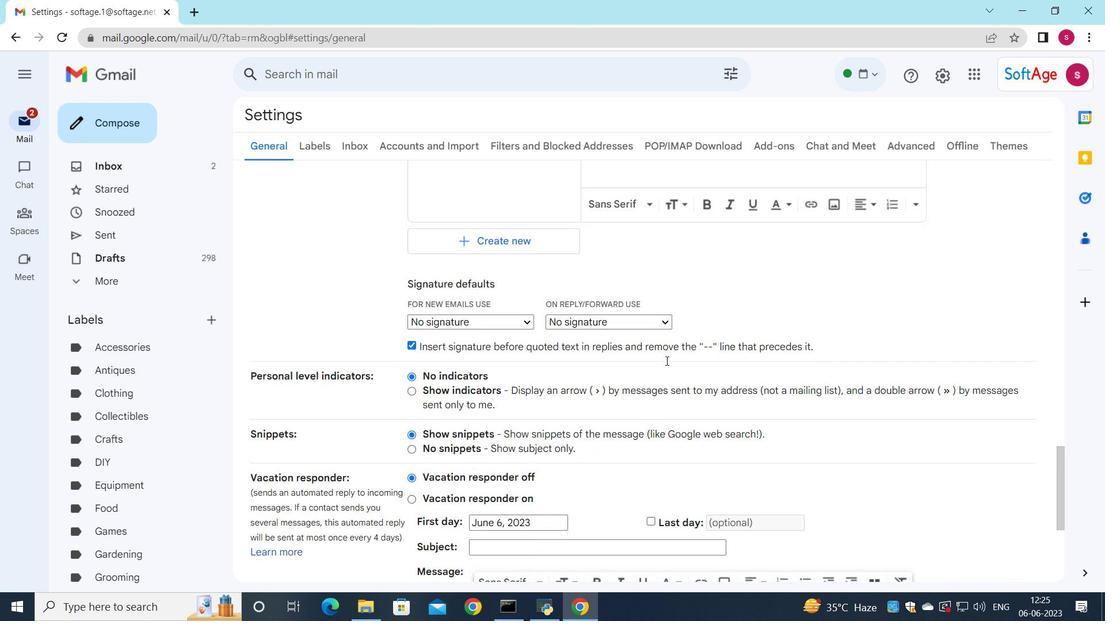 
Action: Mouse moved to (487, 253)
Screenshot: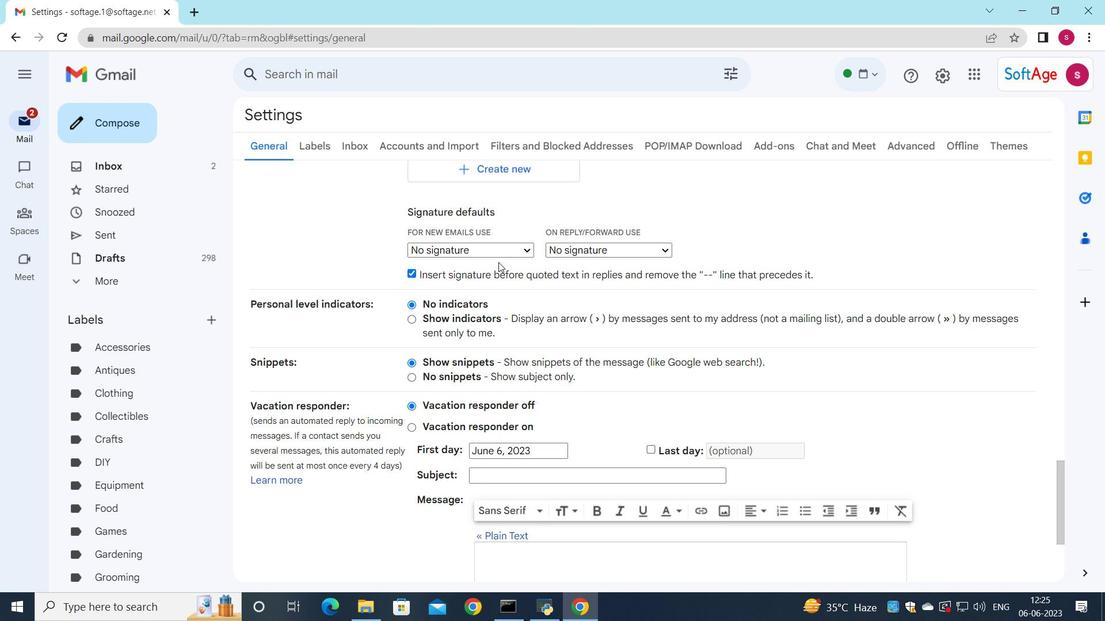 
Action: Mouse pressed left at (487, 253)
Screenshot: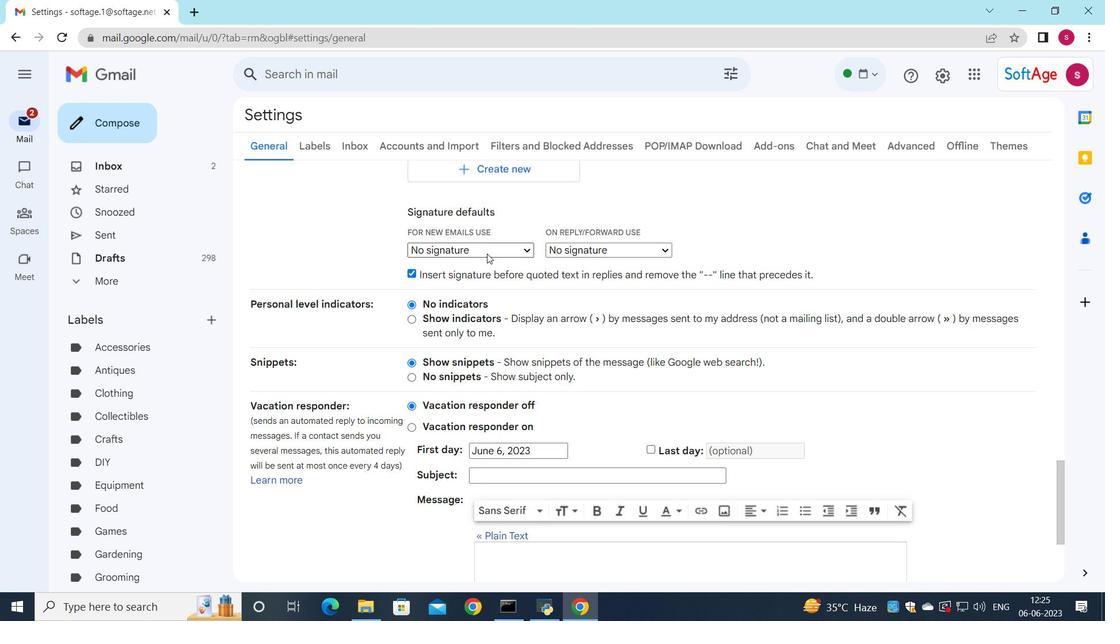 
Action: Mouse moved to (488, 274)
Screenshot: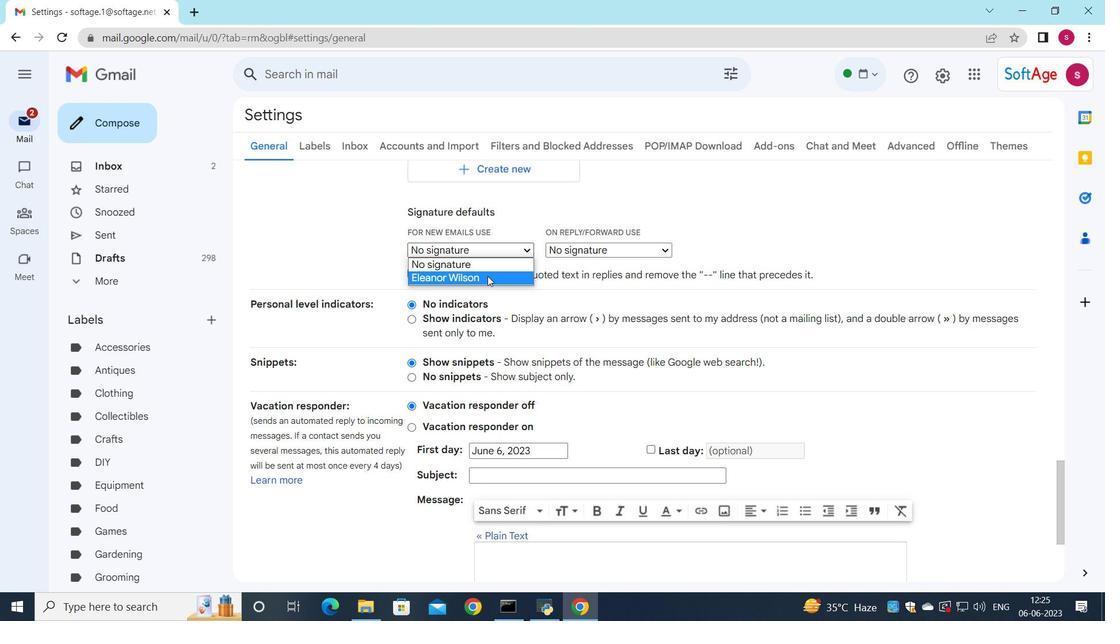
Action: Mouse pressed left at (488, 274)
Screenshot: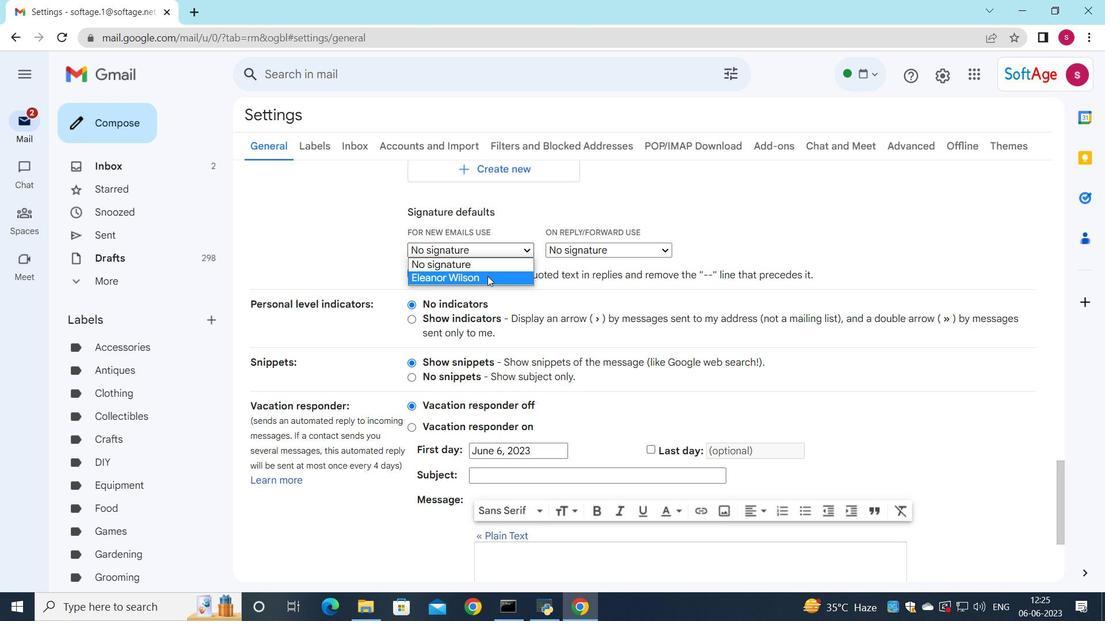 
Action: Mouse moved to (593, 247)
Screenshot: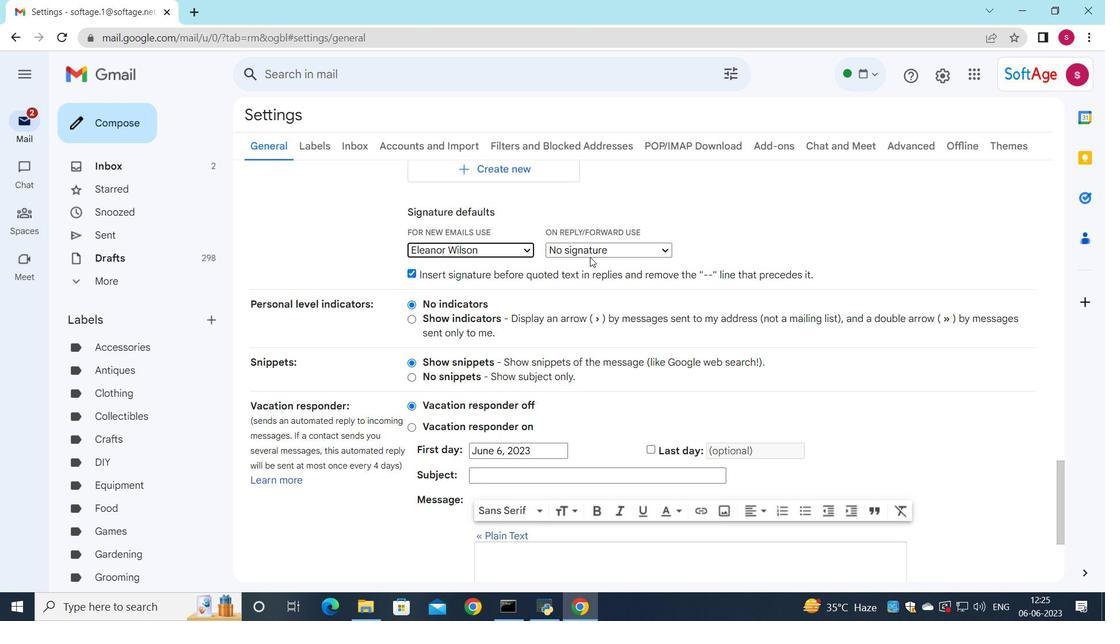 
Action: Mouse pressed left at (593, 247)
Screenshot: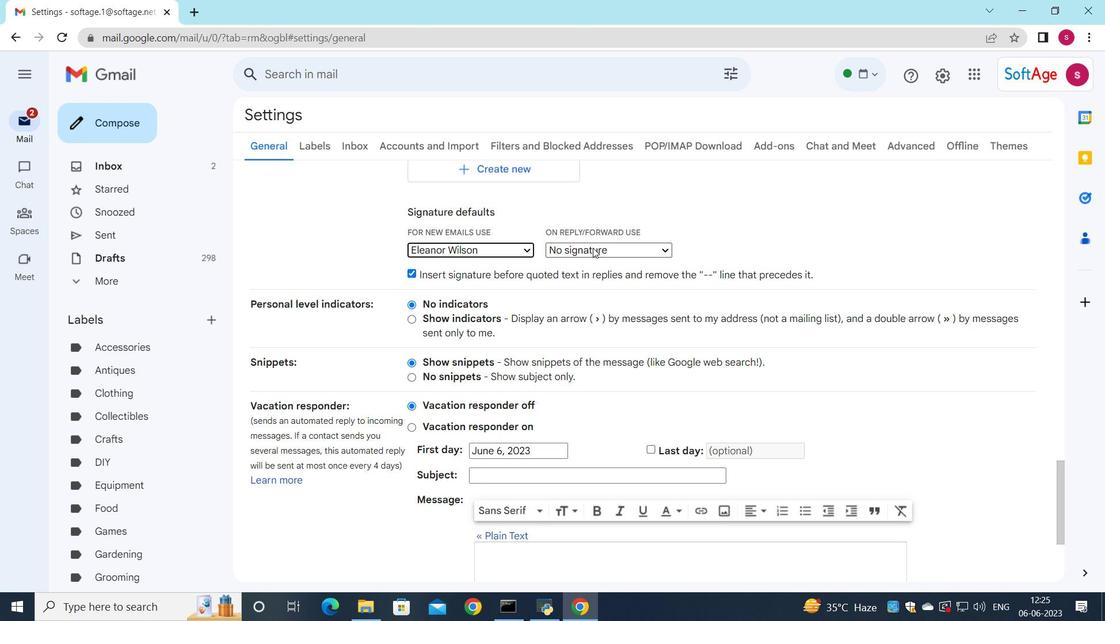 
Action: Mouse moved to (592, 272)
Screenshot: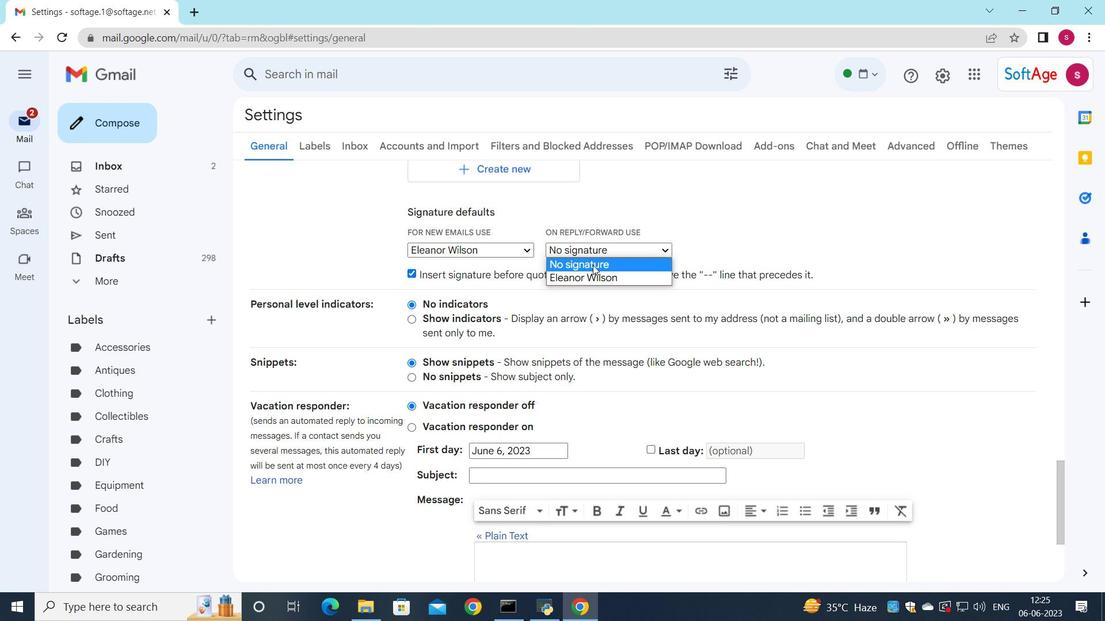 
Action: Mouse pressed left at (592, 272)
Screenshot: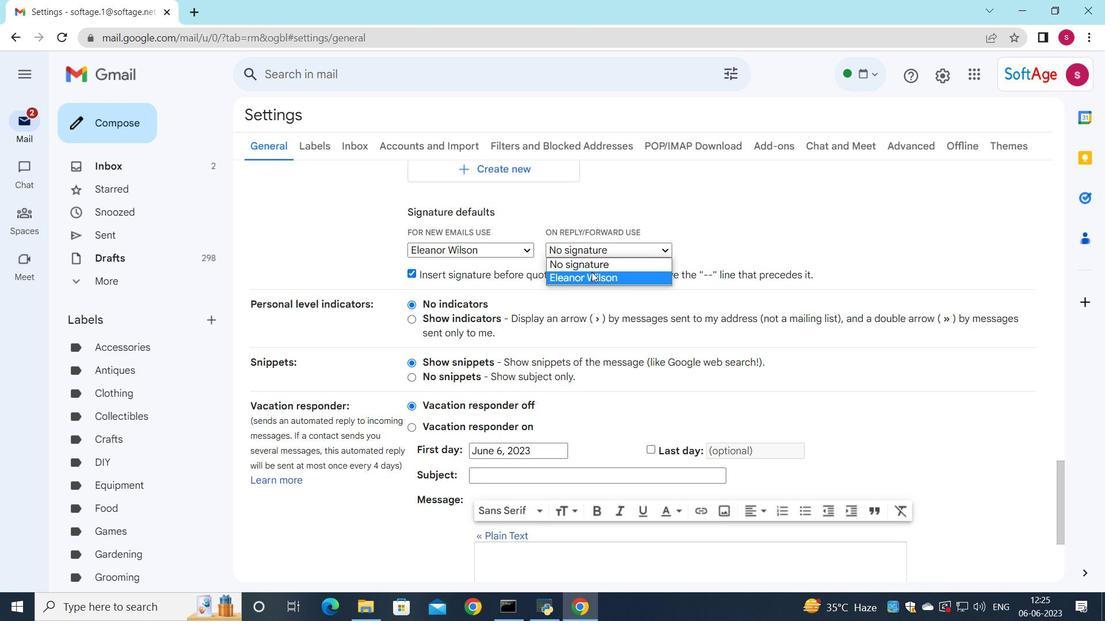 
Action: Mouse scrolled (592, 272) with delta (0, 0)
Screenshot: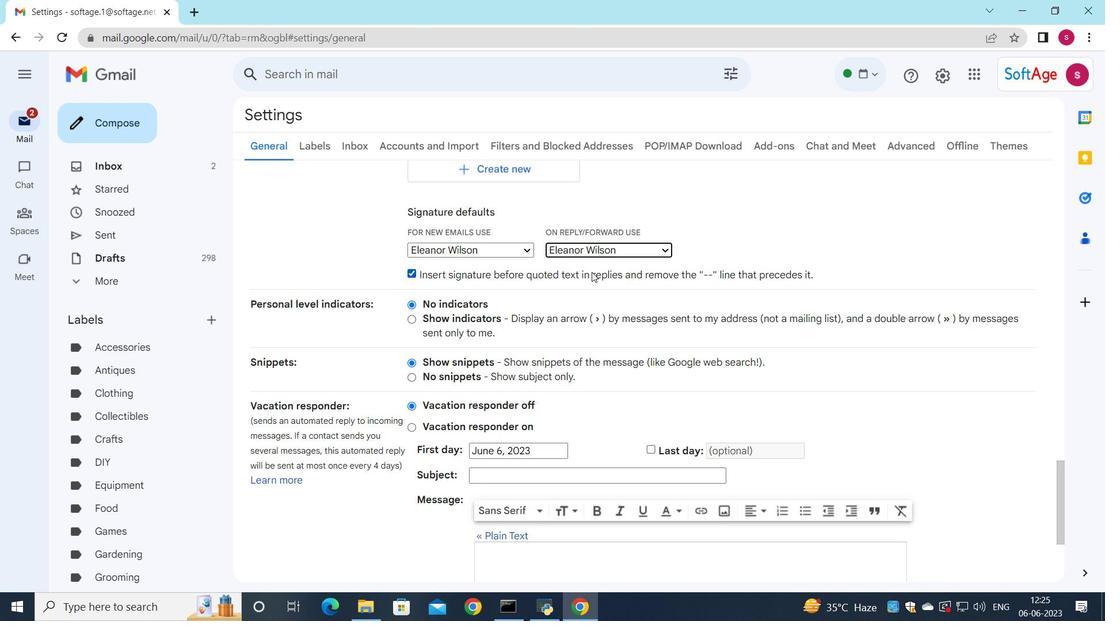 
Action: Mouse scrolled (592, 272) with delta (0, 0)
Screenshot: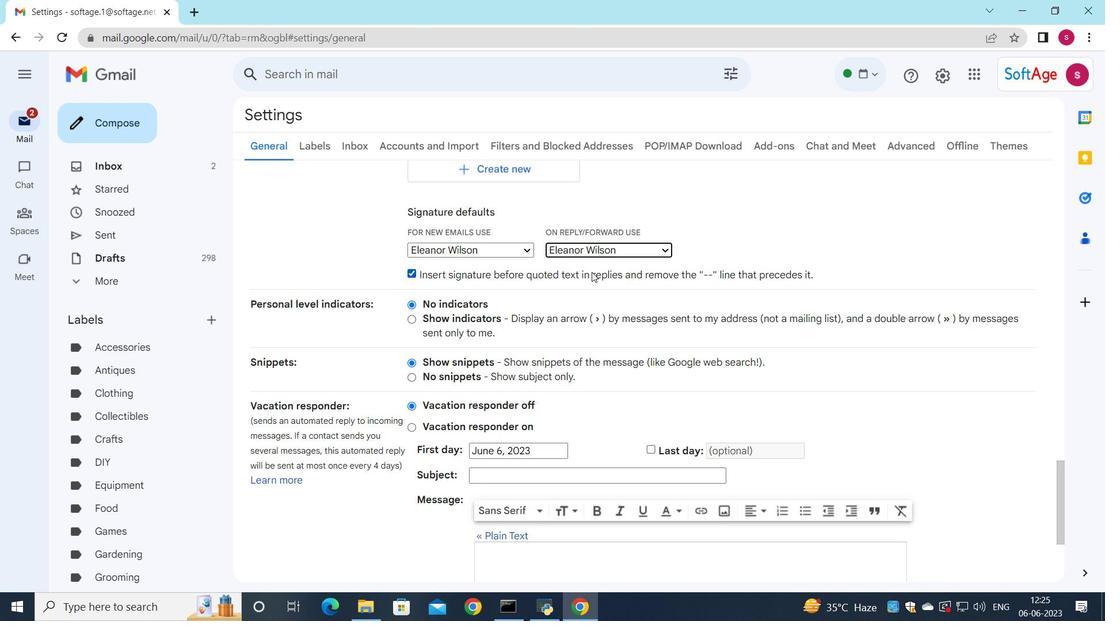 
Action: Mouse scrolled (592, 272) with delta (0, 0)
Screenshot: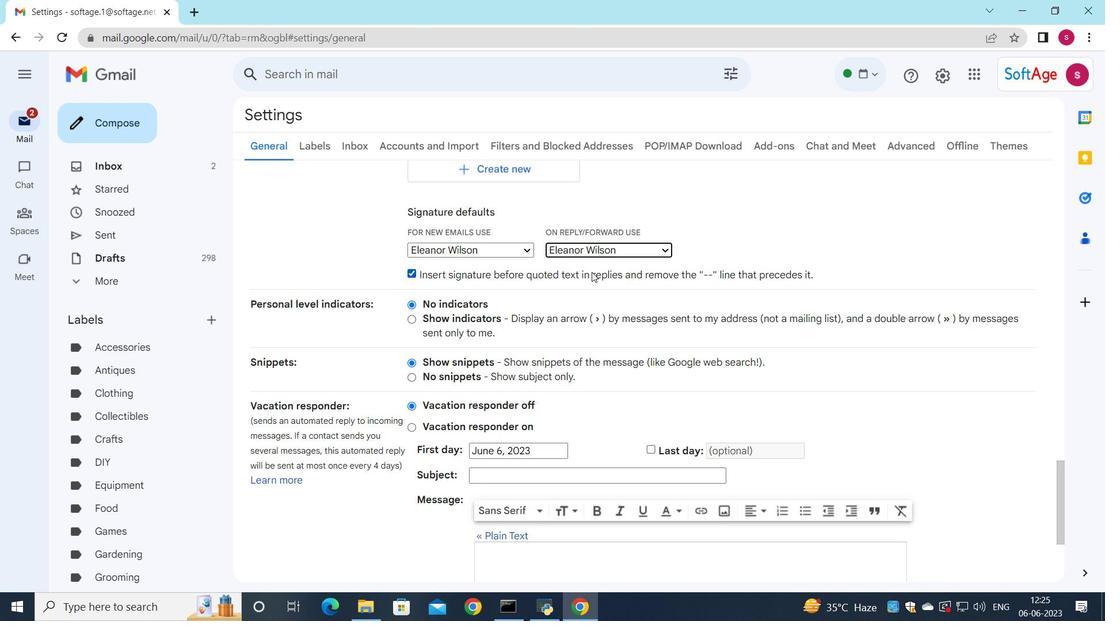 
Action: Mouse moved to (615, 502)
Screenshot: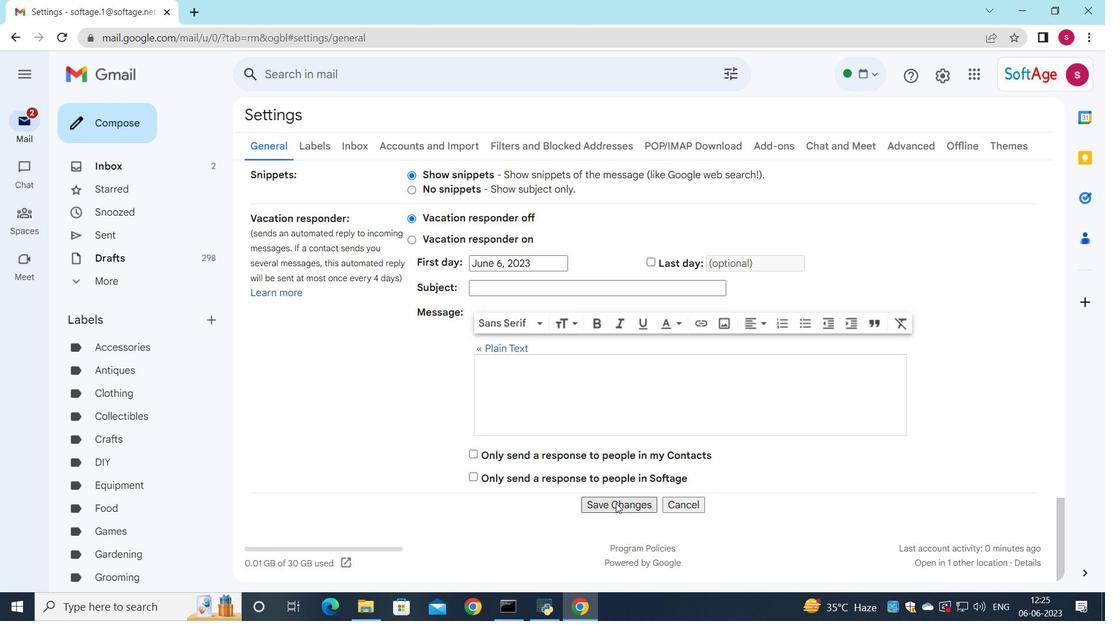 
Action: Mouse pressed left at (615, 502)
Screenshot: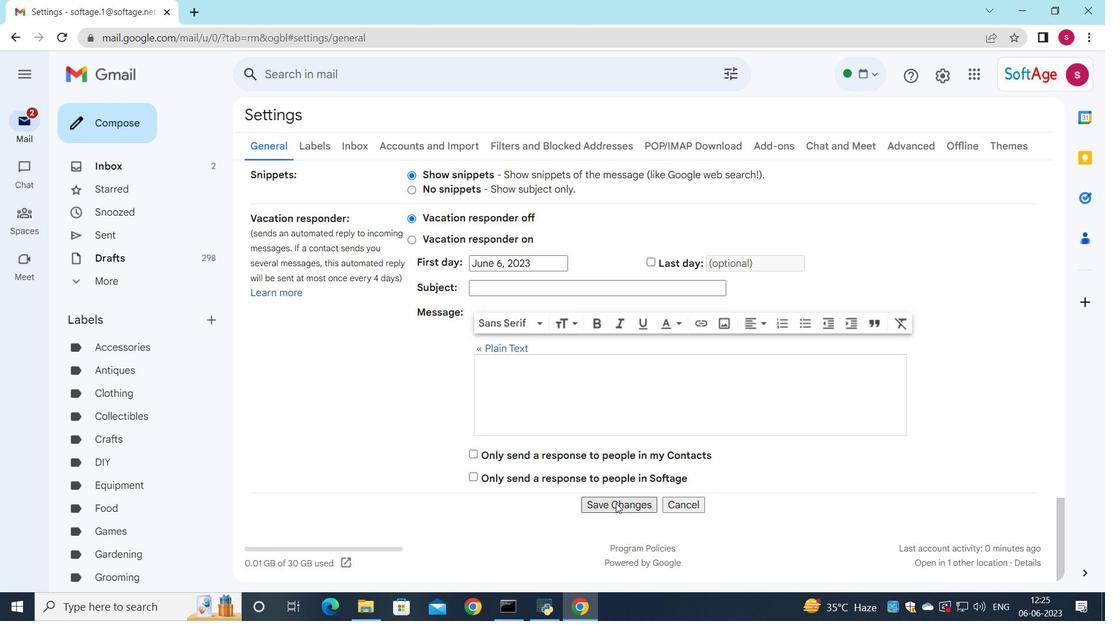 
Action: Mouse moved to (253, 430)
Screenshot: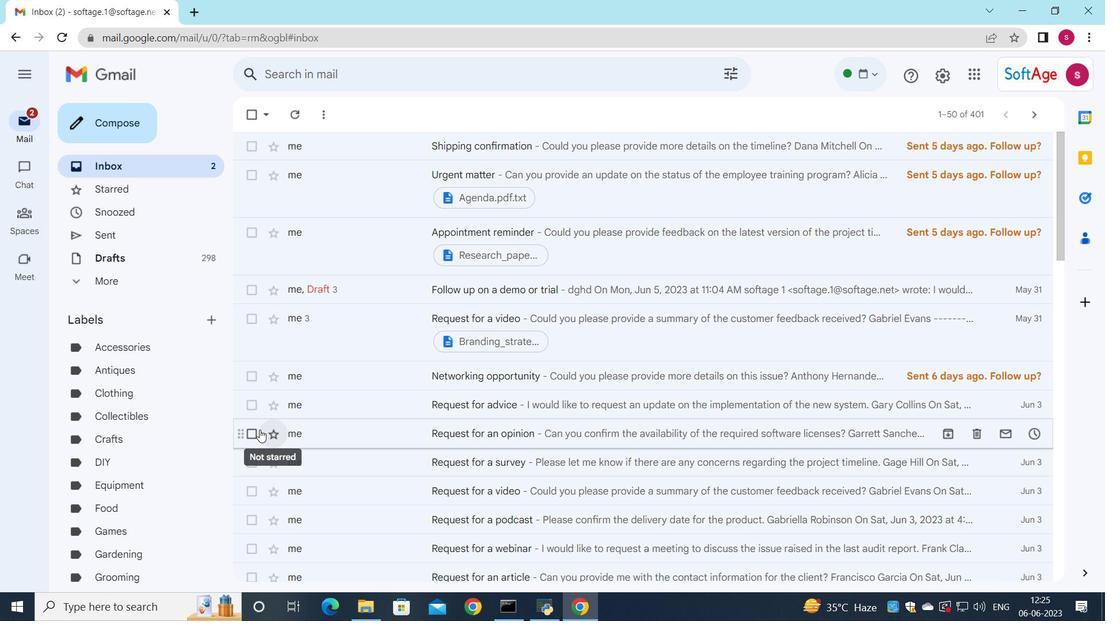
Action: Mouse pressed left at (253, 430)
Screenshot: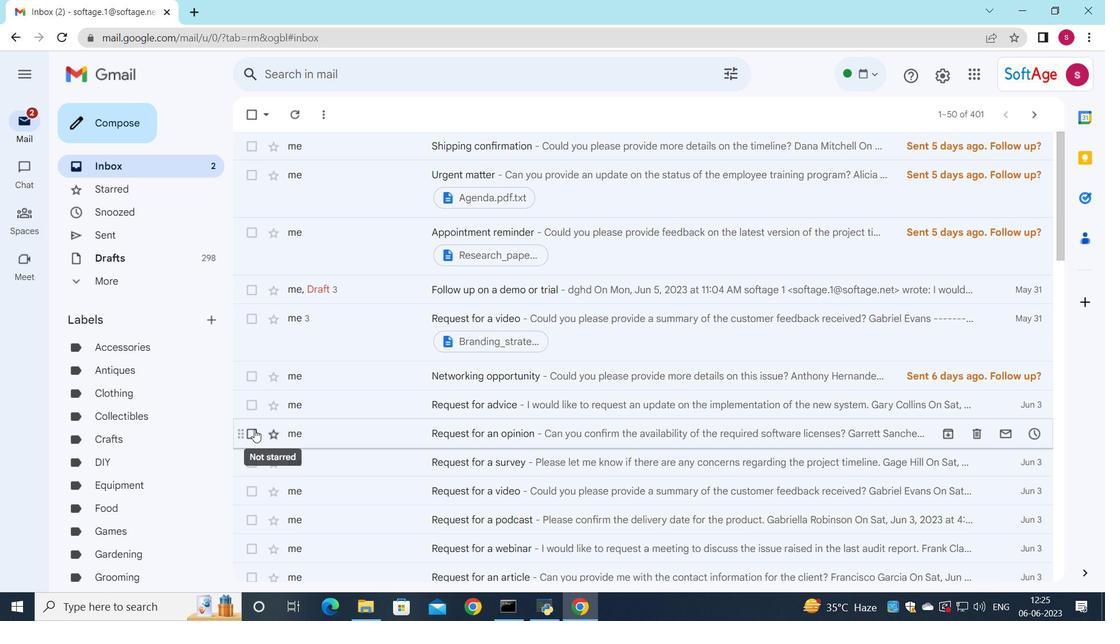 
Action: Mouse moved to (567, 117)
Screenshot: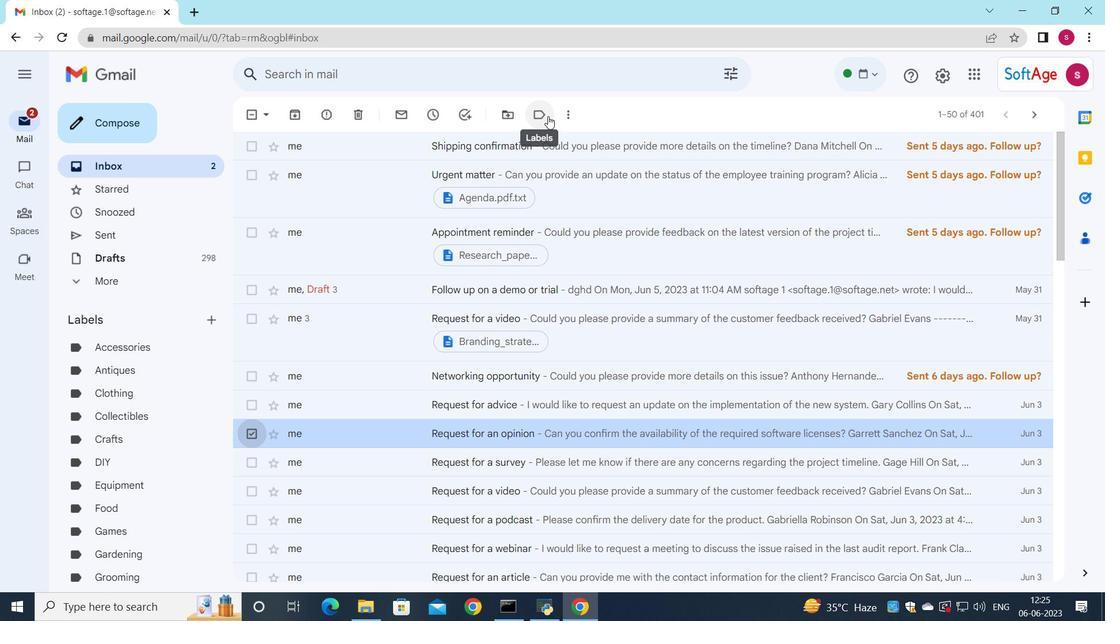 
Action: Mouse pressed left at (567, 117)
Screenshot: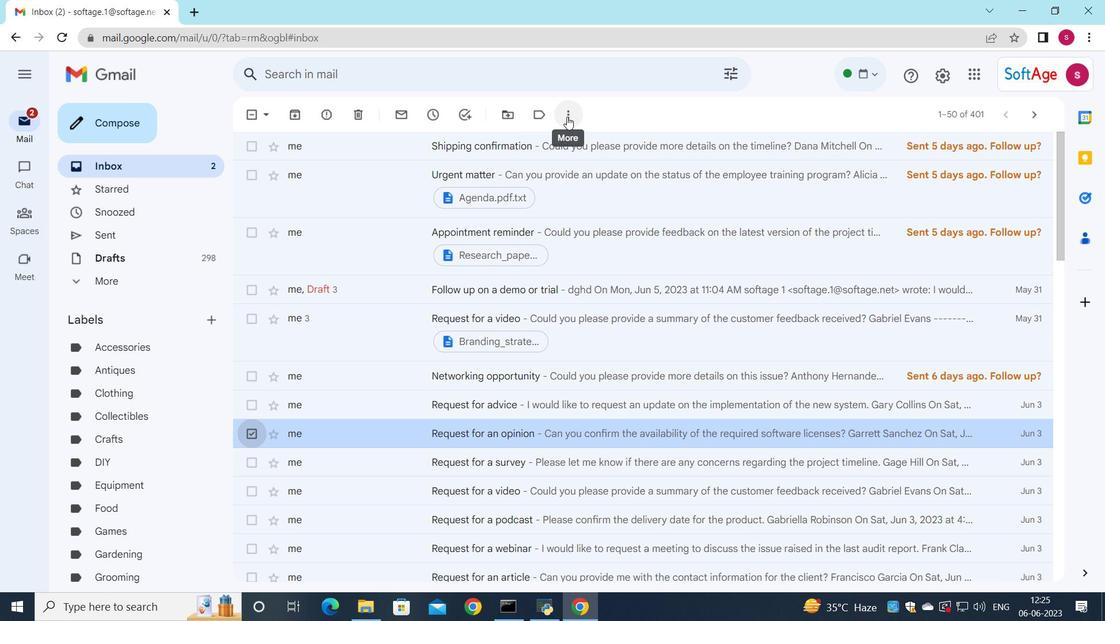 
Action: Mouse moved to (640, 253)
Screenshot: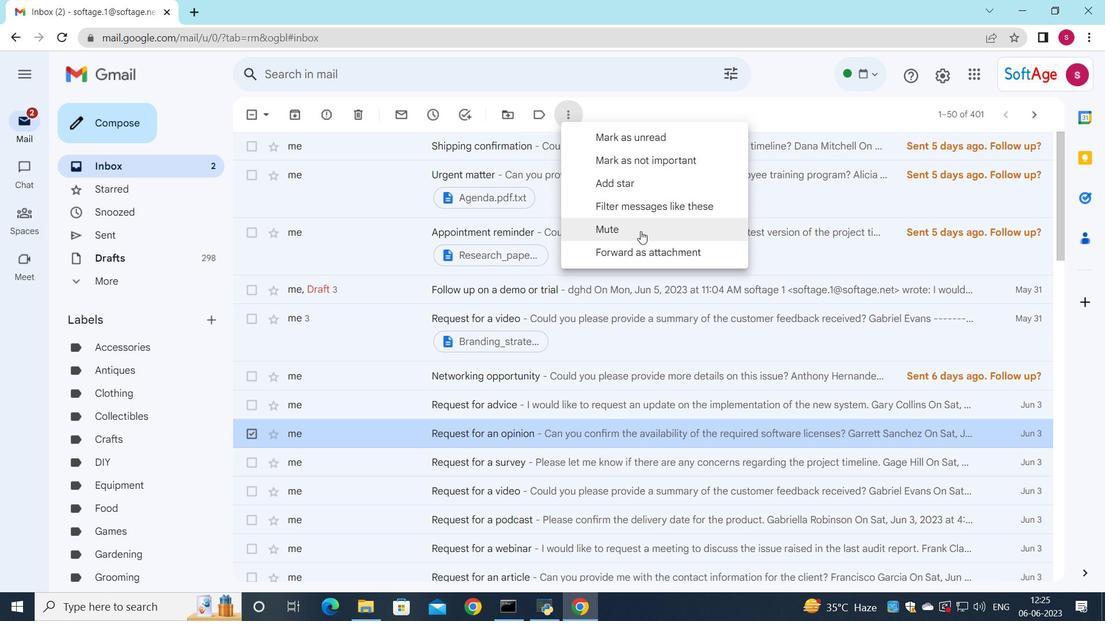 
Action: Mouse pressed left at (640, 253)
Screenshot: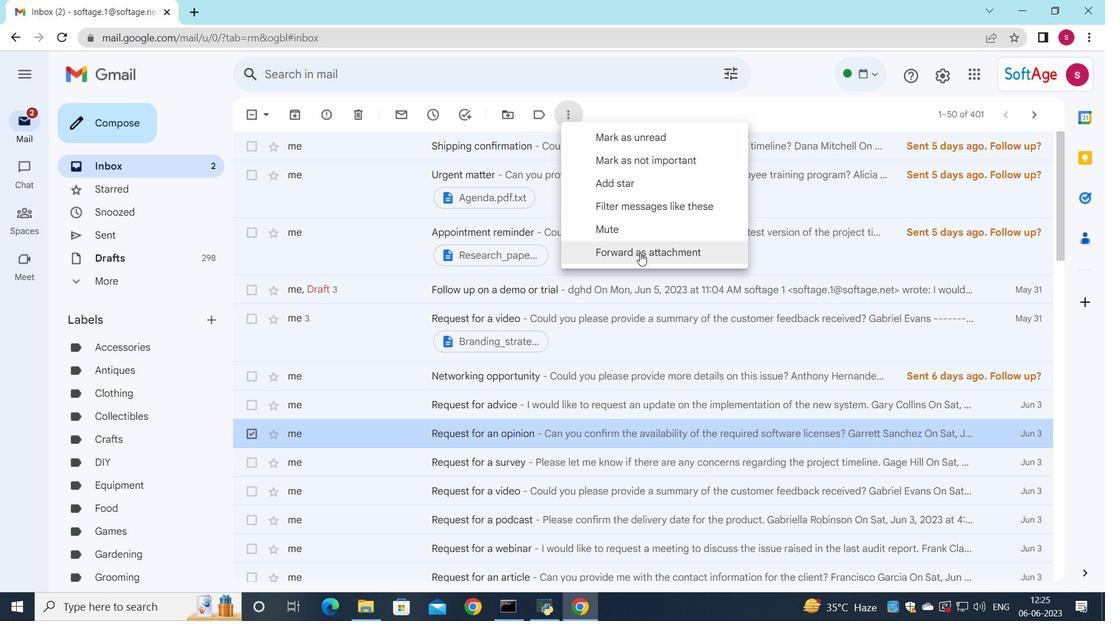 
Action: Mouse moved to (662, 247)
Screenshot: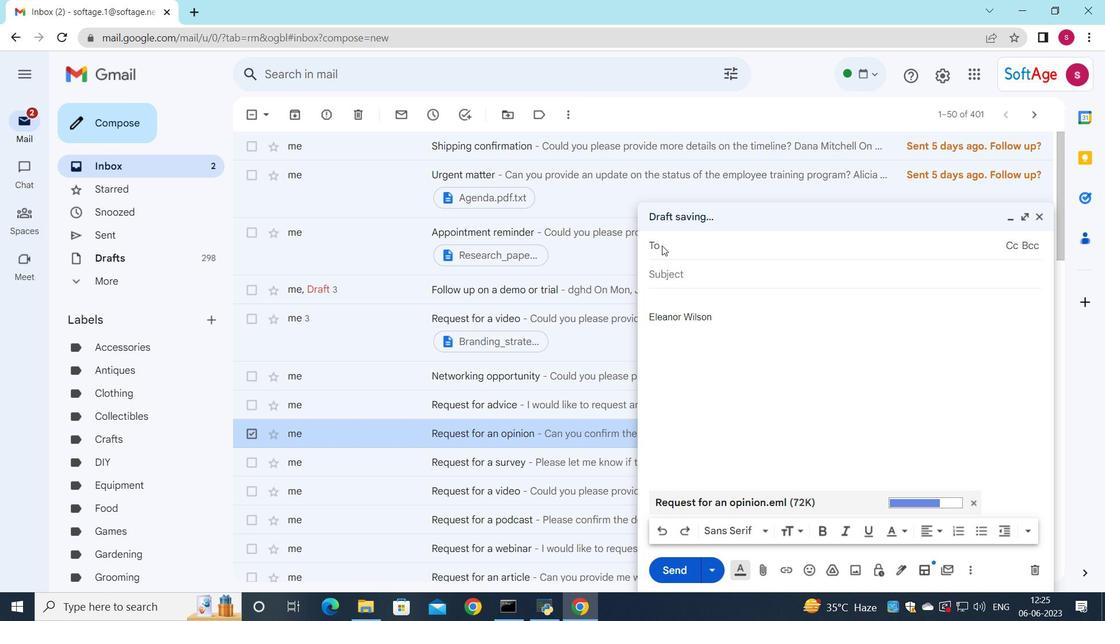
Action: Key pressed s
Screenshot: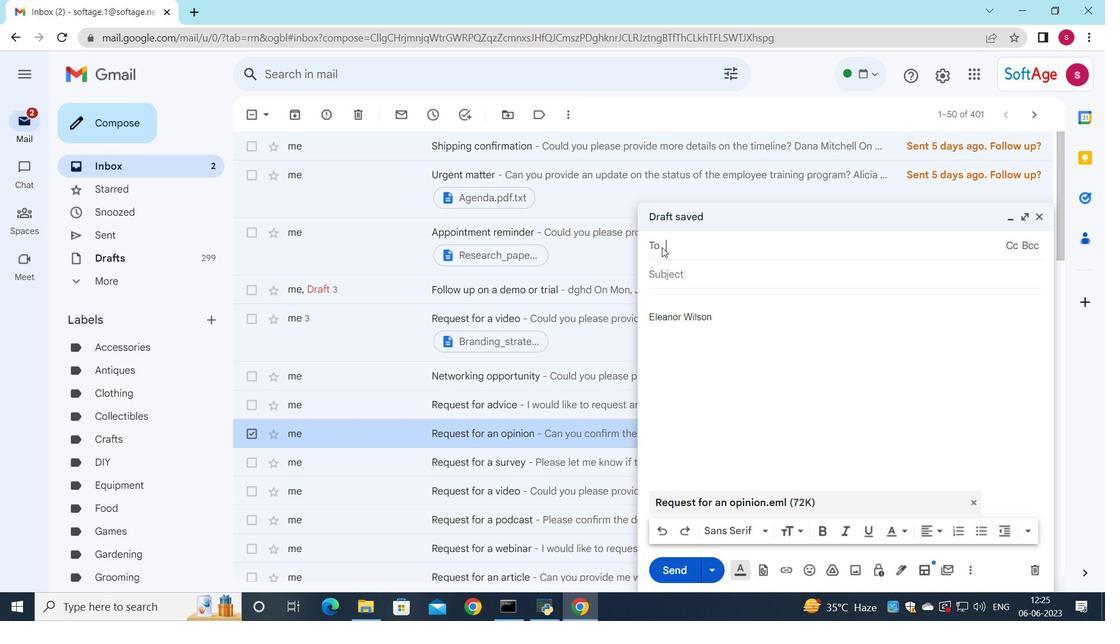 
Action: Mouse moved to (711, 382)
Screenshot: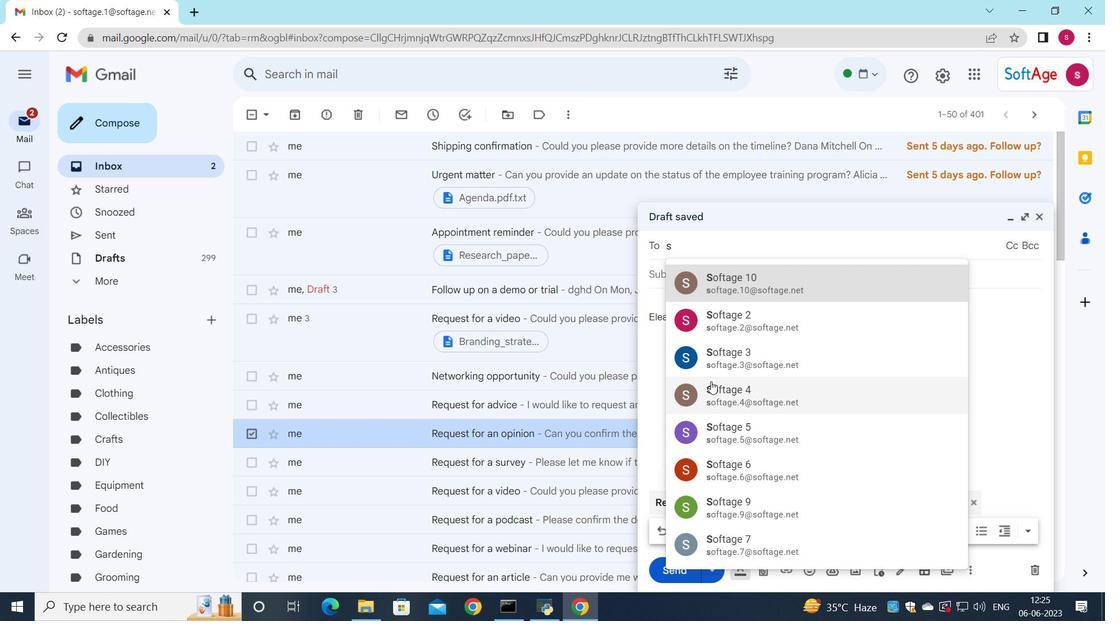 
Action: Mouse pressed left at (711, 382)
Screenshot: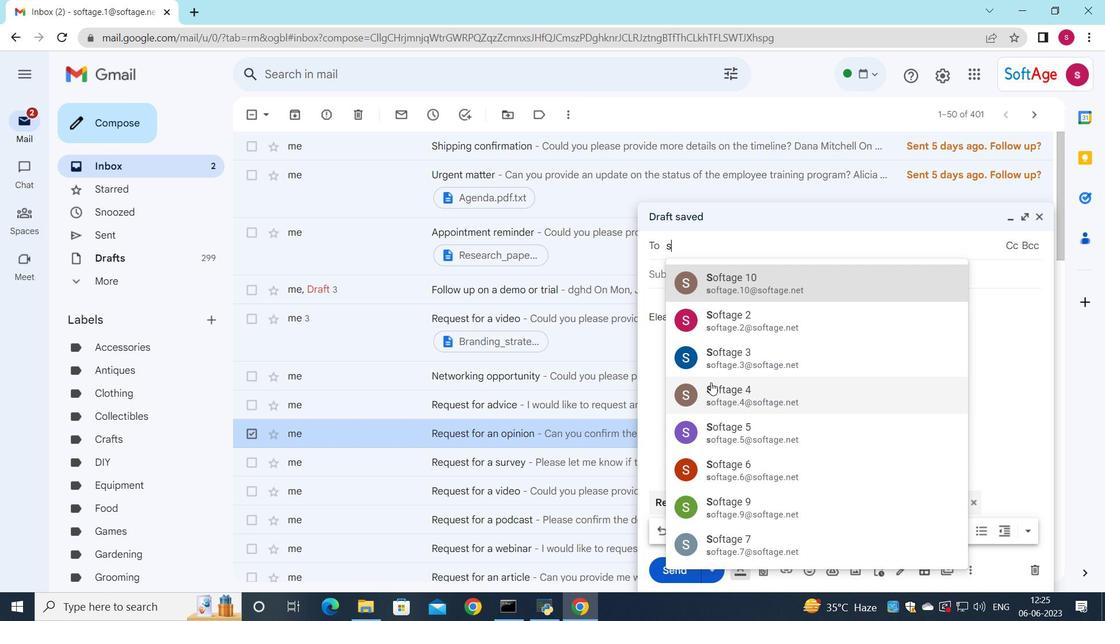 
Action: Mouse moved to (689, 291)
Screenshot: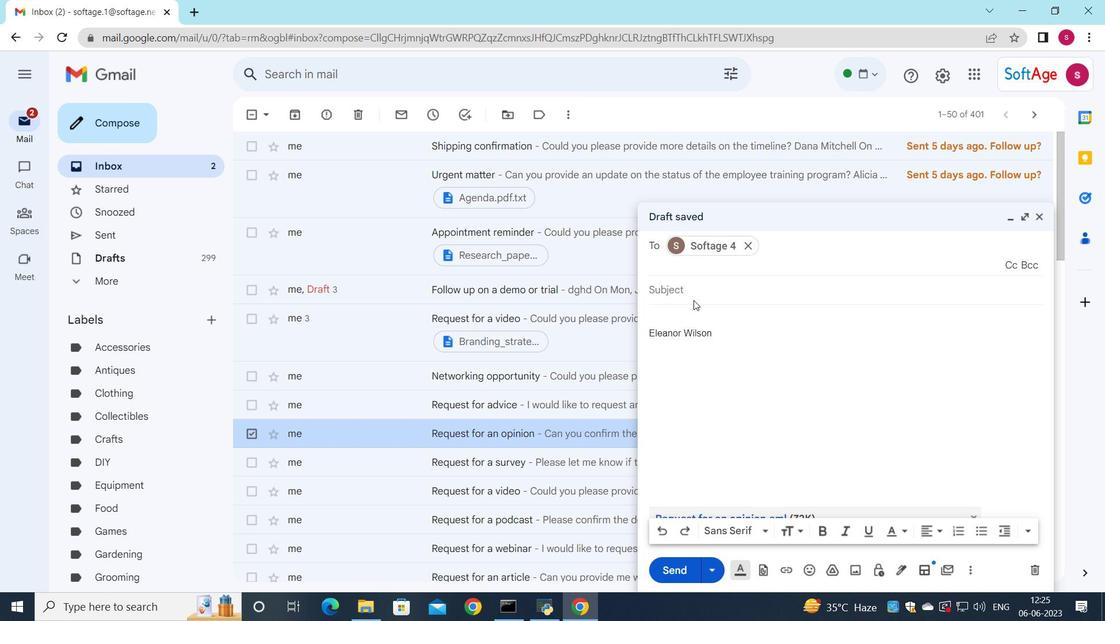 
Action: Mouse pressed left at (689, 291)
Screenshot: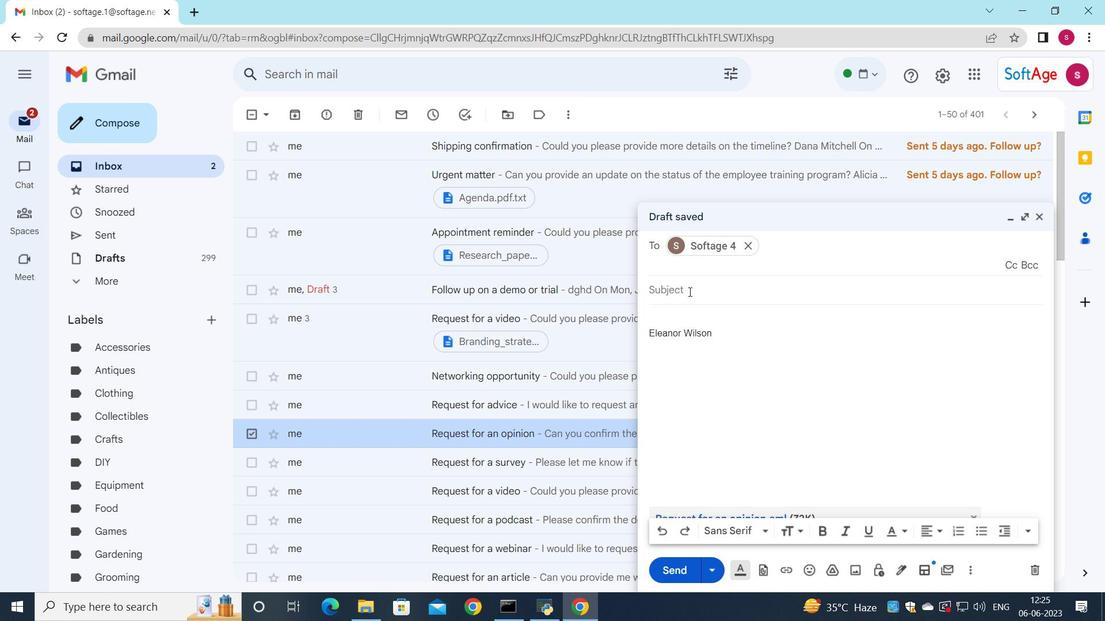 
Action: Key pressed <Key.shift>Request<Key.space>for<Key.space>a<Key.space>transfer
Screenshot: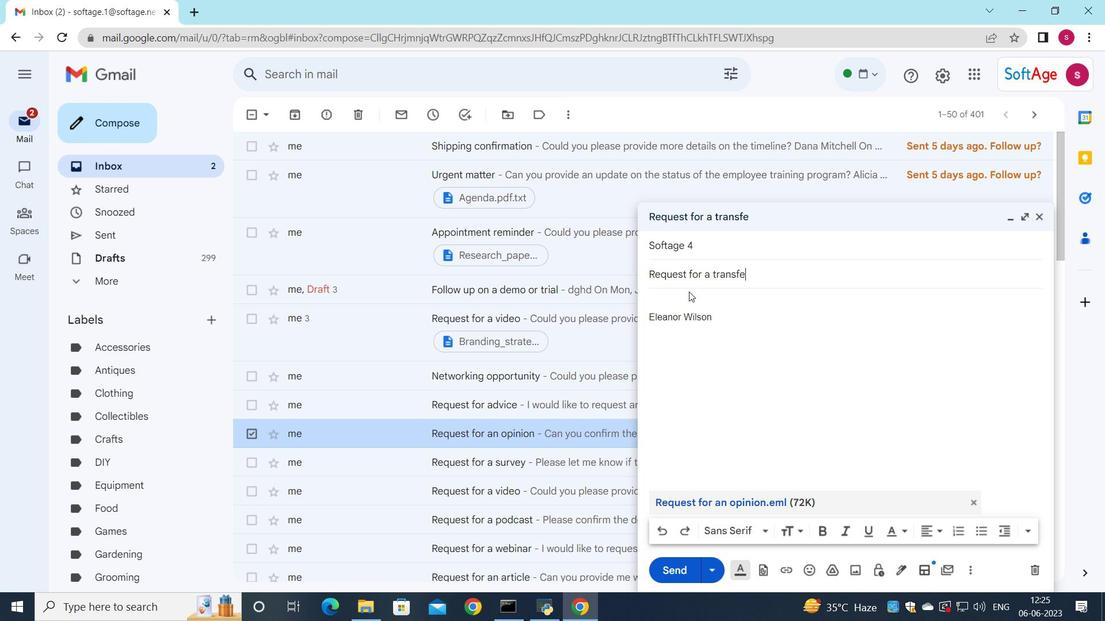 
Action: Mouse moved to (697, 291)
Screenshot: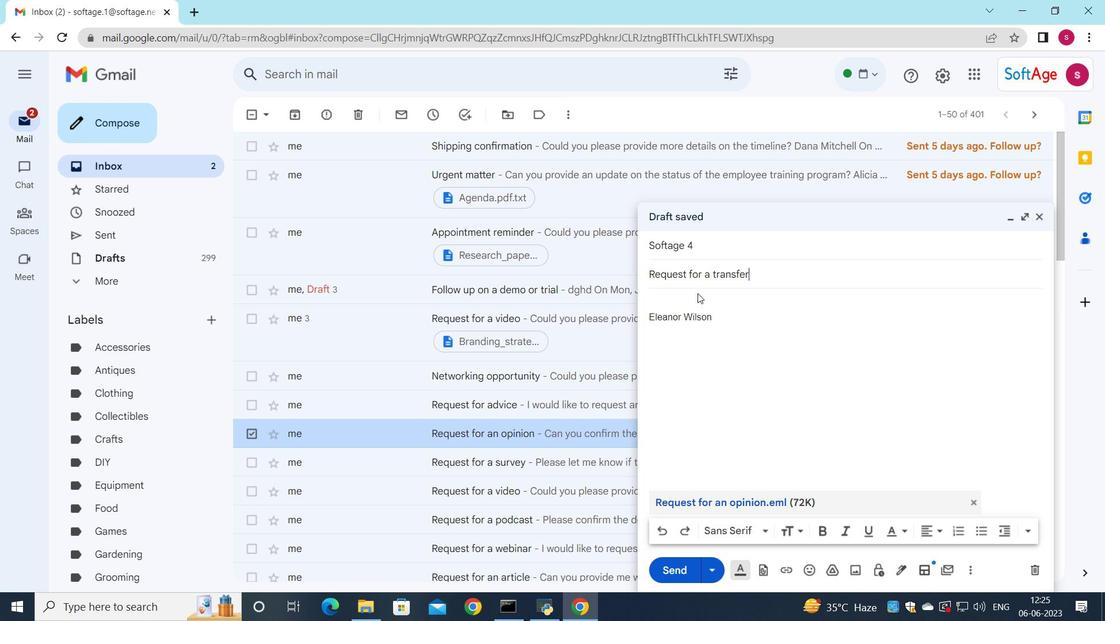 
Action: Mouse pressed left at (697, 291)
Screenshot: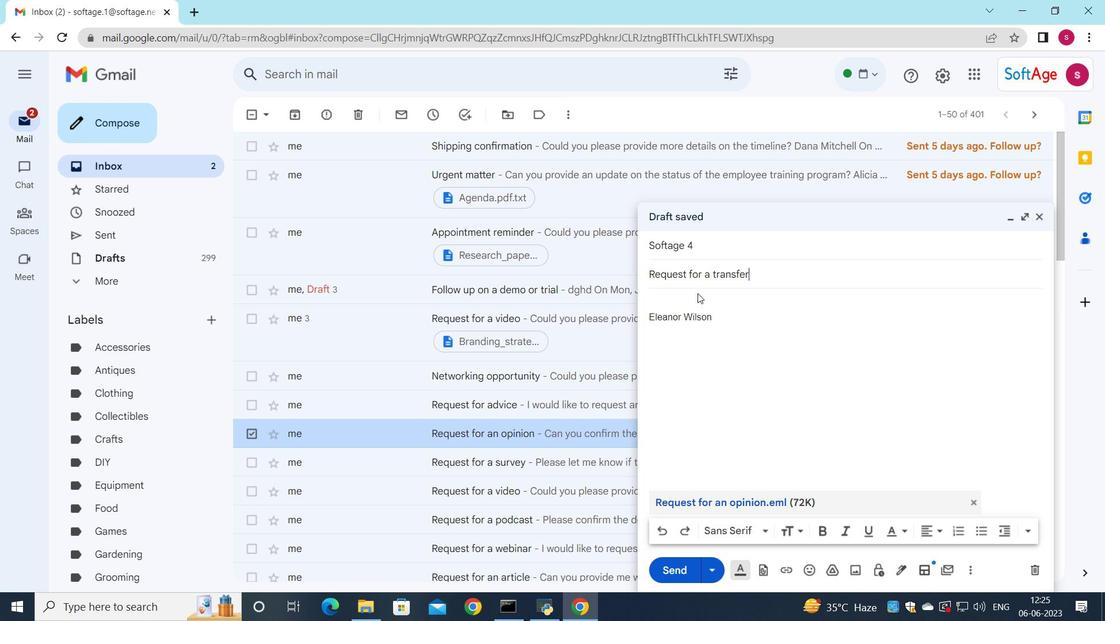 
Action: Key pressed <Key.shift>Can<Key.space>you<Key.space>please<Key.space>provide<Key.space>me<Key.space>with<Key.space>an<Key.space>update<Key.space>on<Key.space>the<Key.space>projects<Key.space>e<Key.backspace>resource<Key.space>allocation<Key.shift_r>?
Screenshot: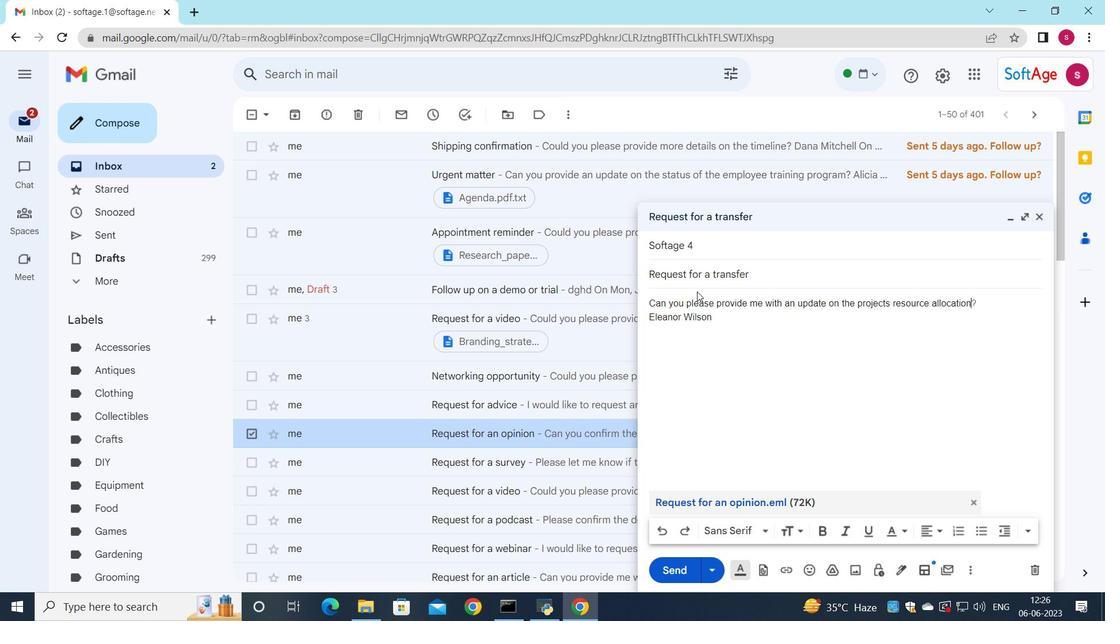 
Action: Mouse moved to (860, 302)
Screenshot: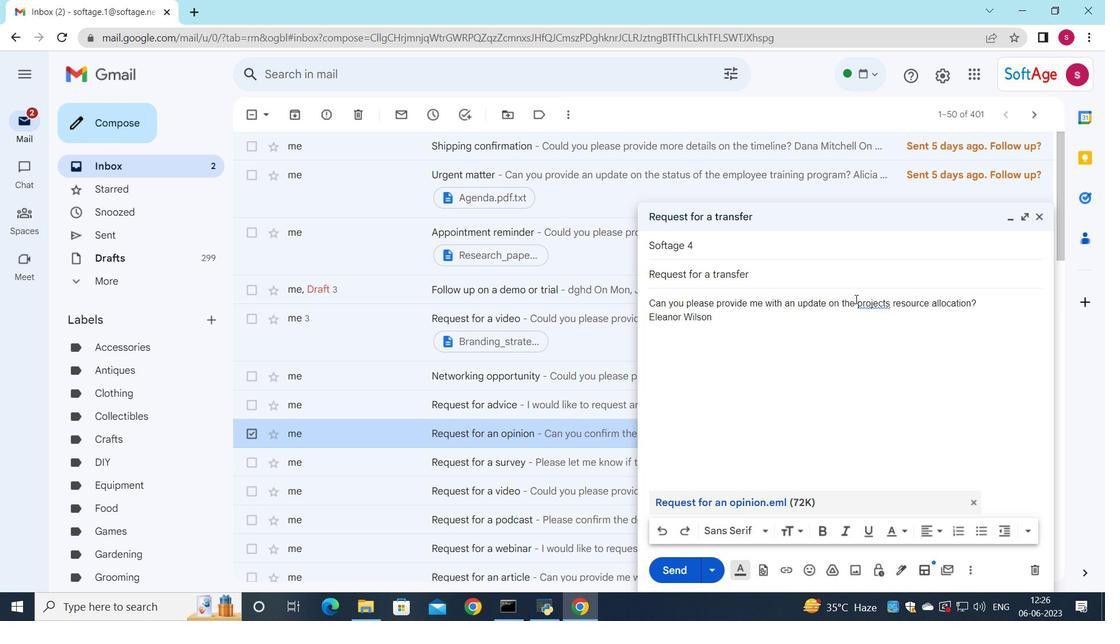 
Action: Mouse pressed left at (860, 302)
Screenshot: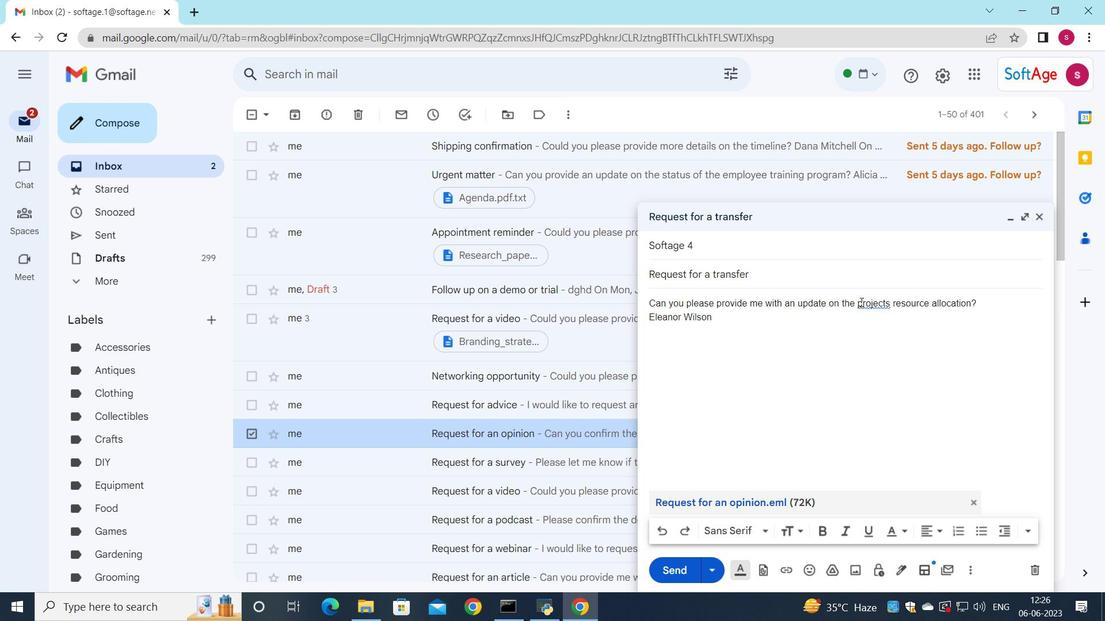 
Action: Mouse moved to (871, 328)
Screenshot: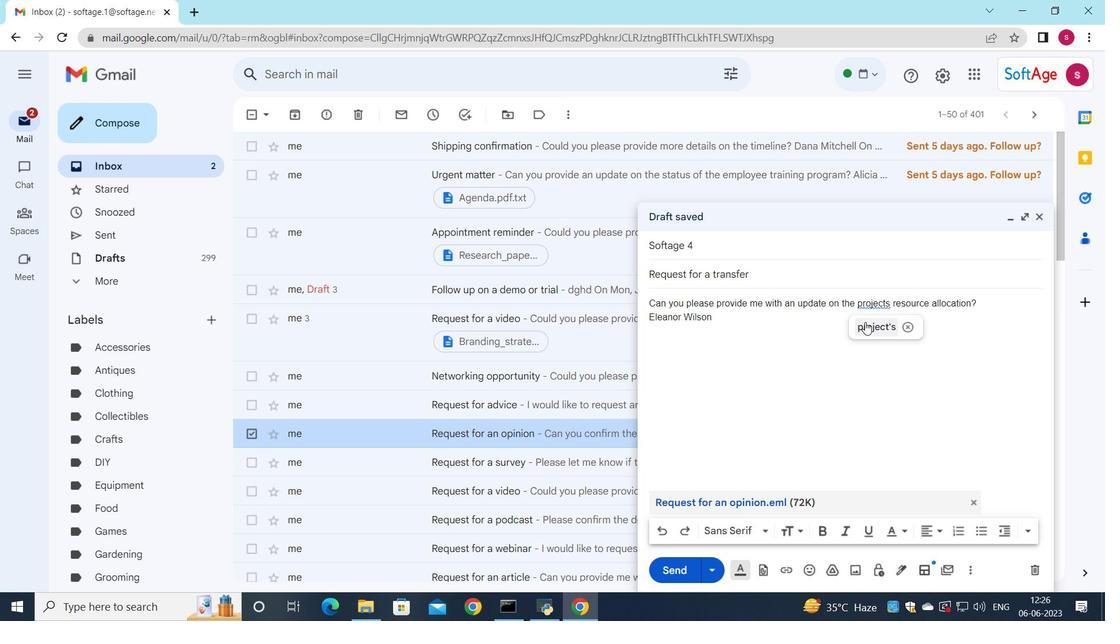
Action: Mouse pressed left at (871, 328)
Screenshot: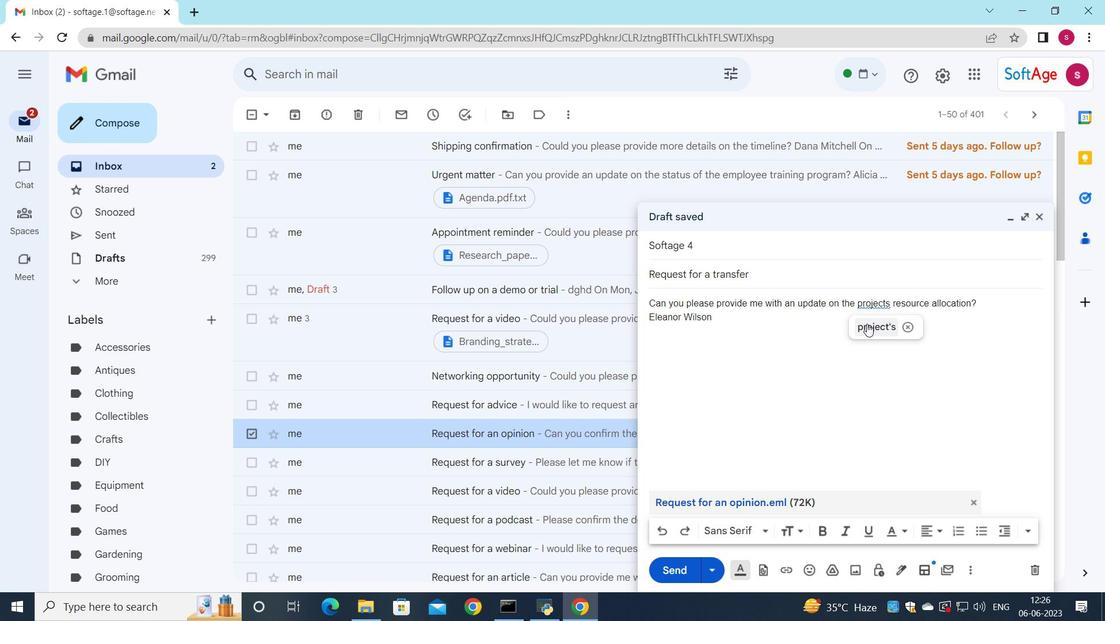 
Action: Mouse moved to (855, 333)
Screenshot: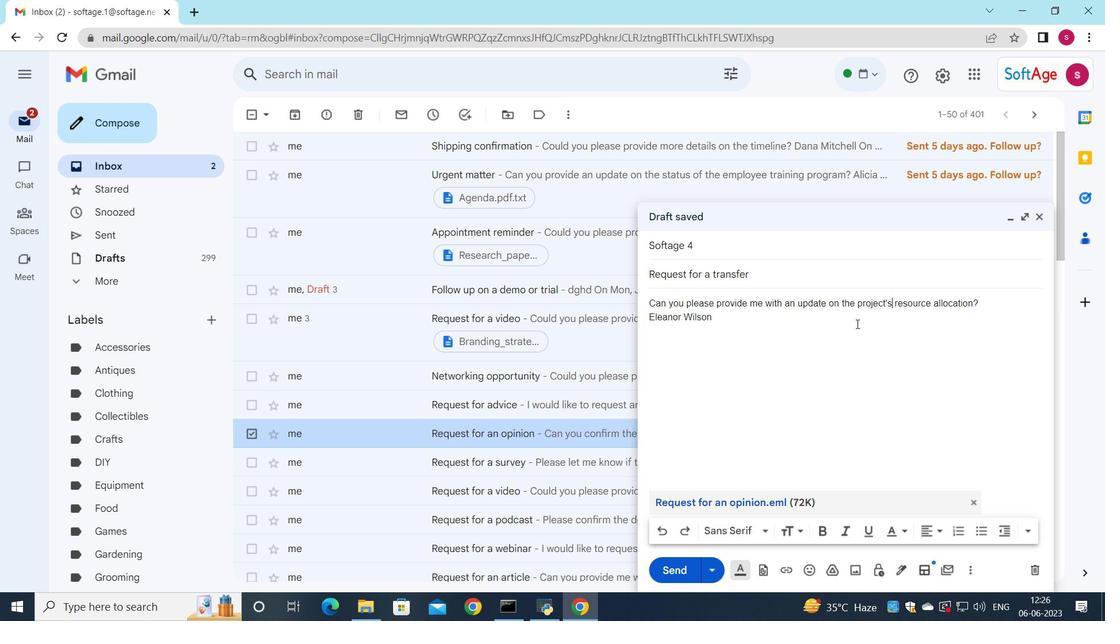 
Action: Mouse scrolled (855, 332) with delta (0, 0)
Screenshot: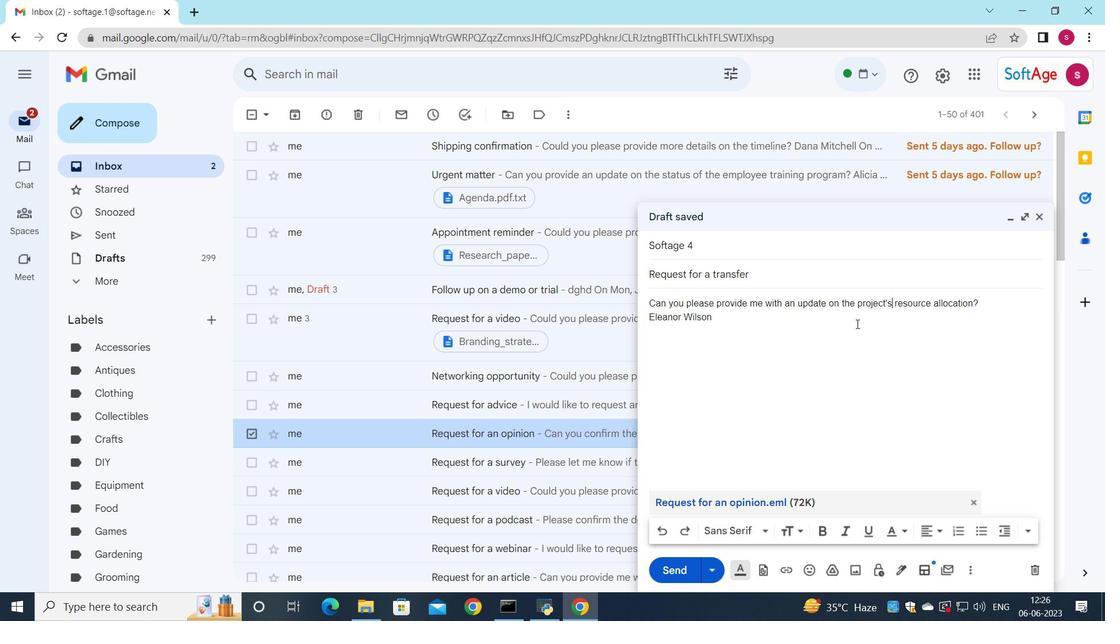 
Action: Mouse moved to (839, 368)
Screenshot: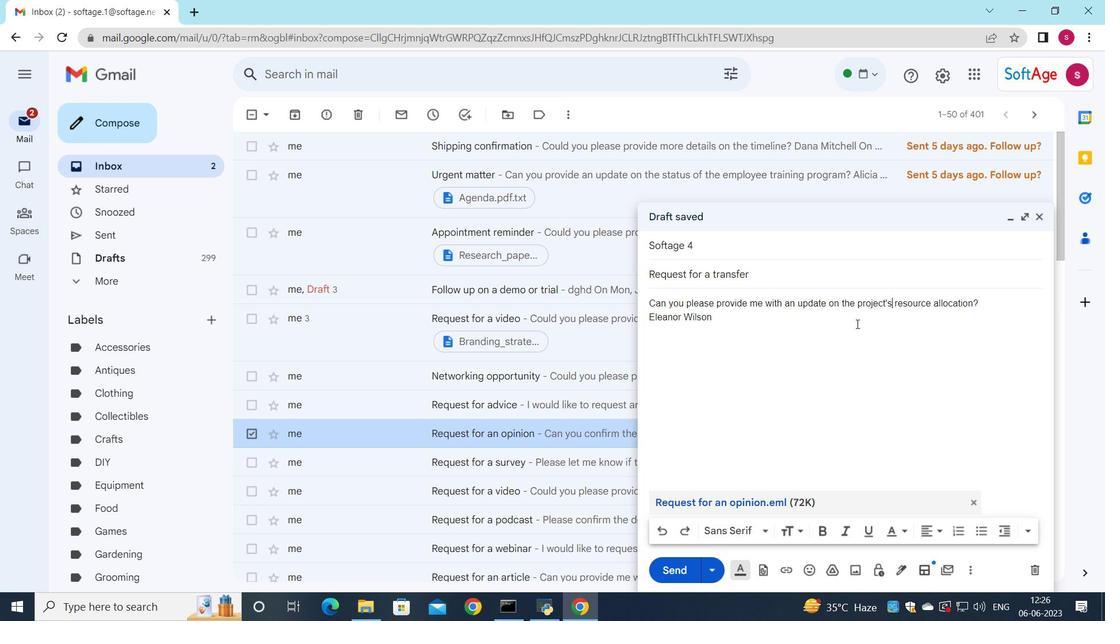 
Action: Mouse scrolled (839, 367) with delta (0, 0)
Screenshot: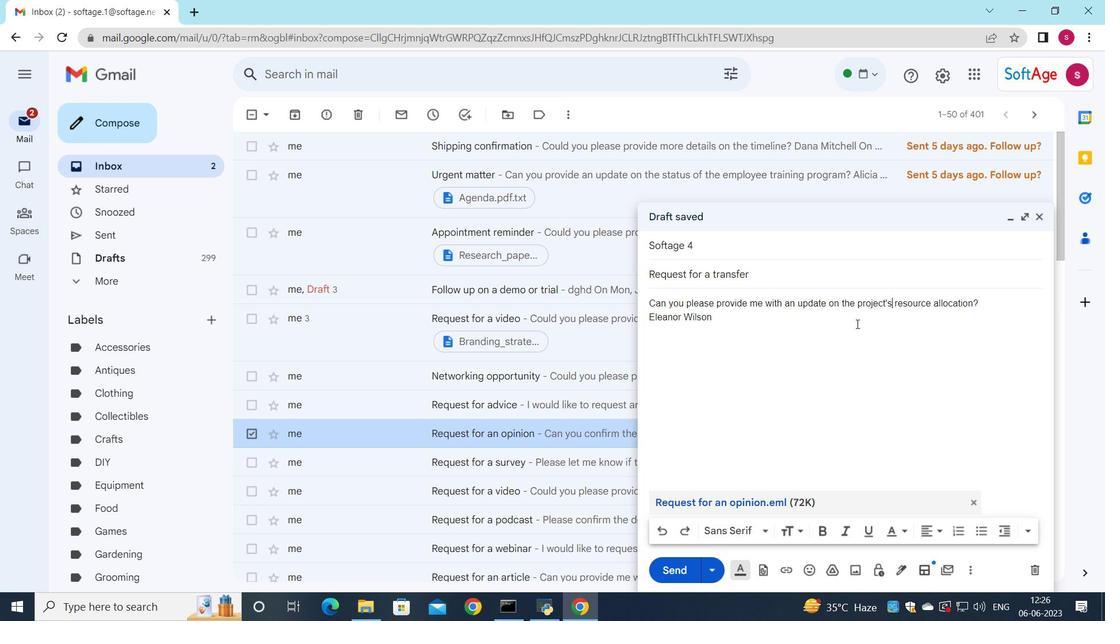 
Action: Mouse moved to (824, 382)
Screenshot: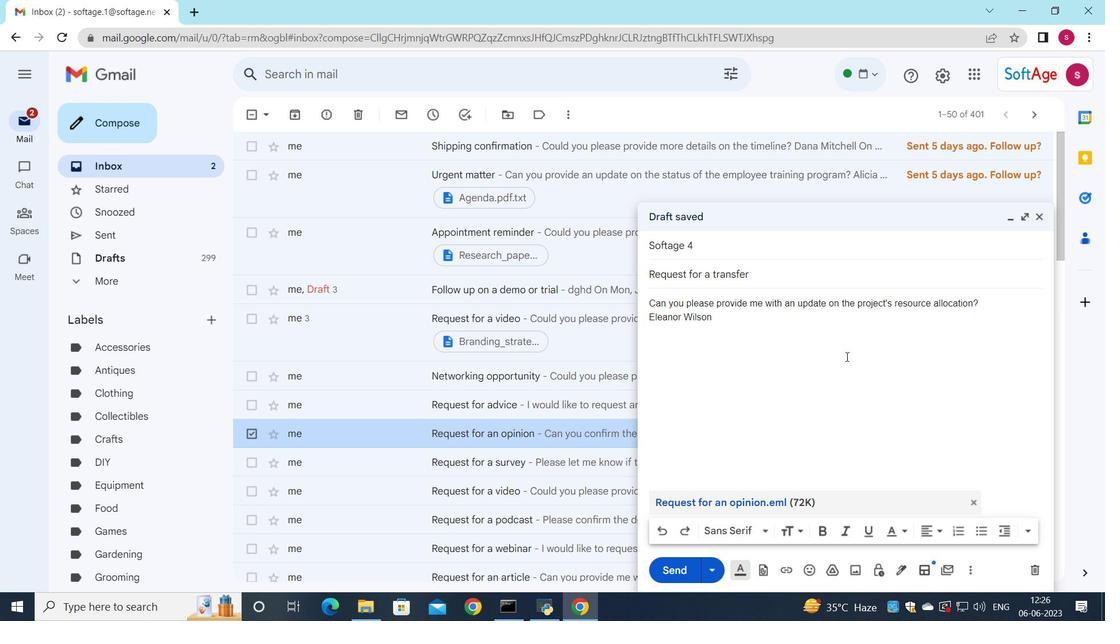 
Action: Mouse scrolled (829, 381) with delta (0, 0)
Screenshot: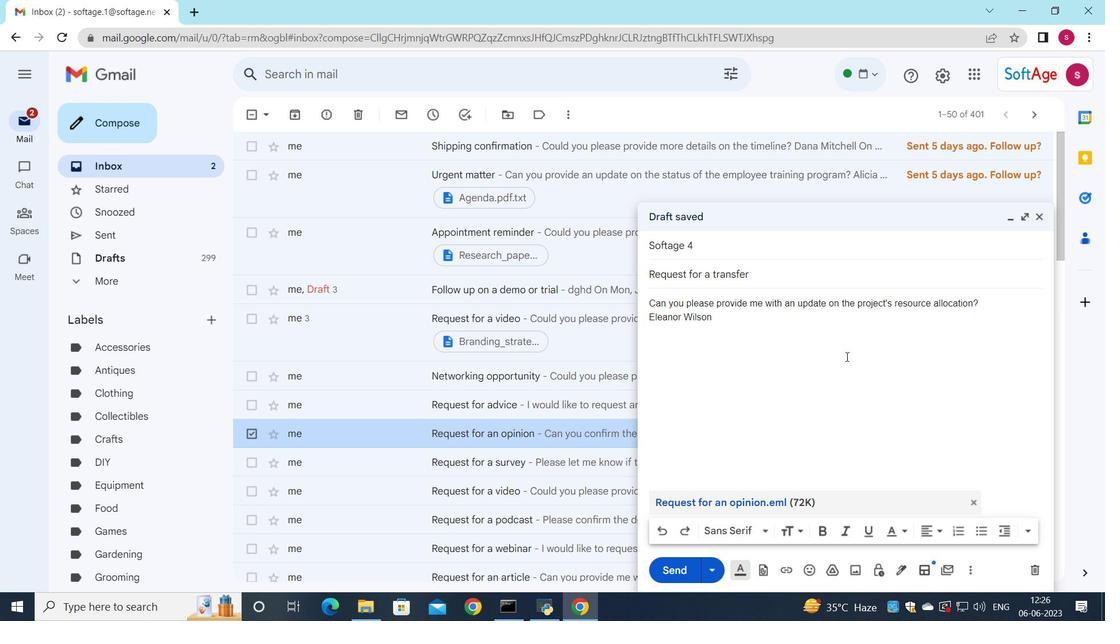 
Action: Mouse moved to (679, 572)
Screenshot: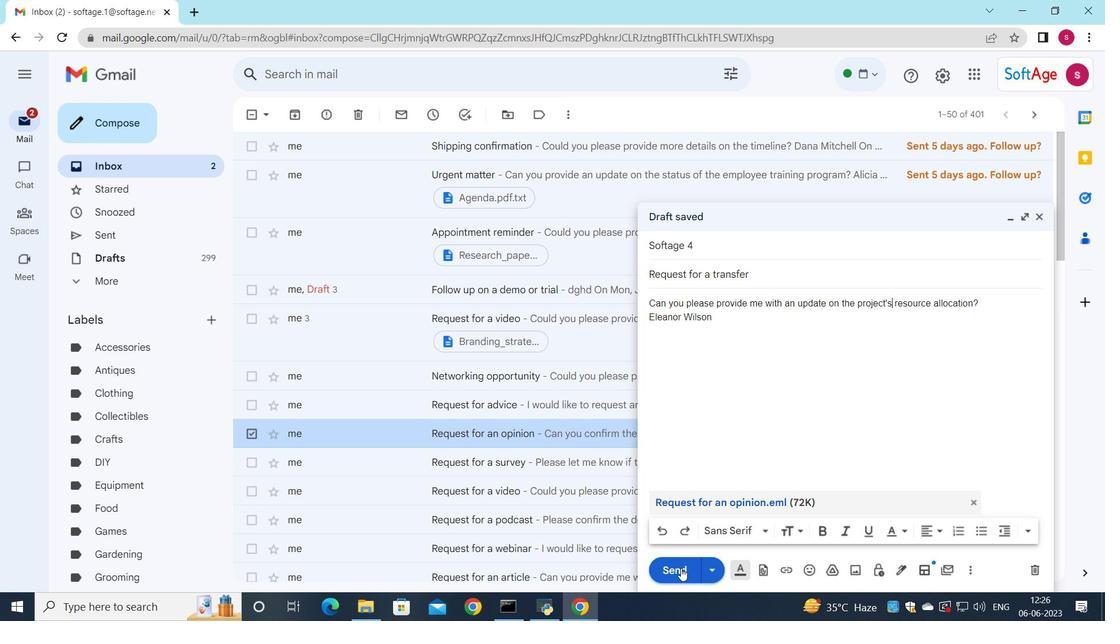 
Action: Mouse pressed left at (679, 572)
Screenshot: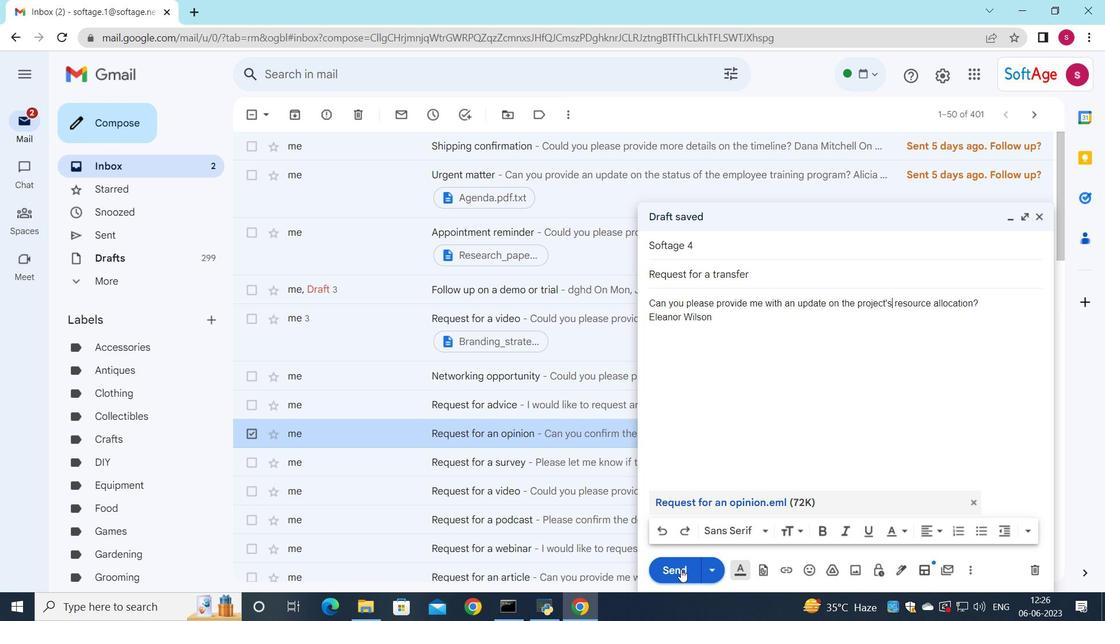 
Action: Mouse moved to (699, 471)
Screenshot: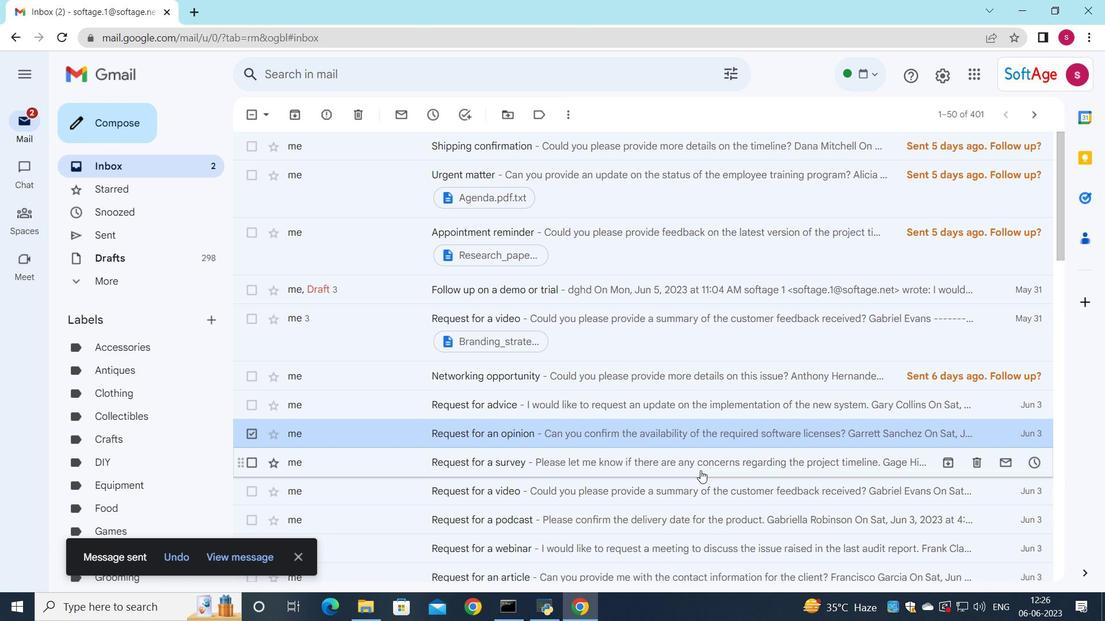 
